Task: Use the "Change Tempo" effect creatively to simulate a vinyl record speeding up.
Action: Mouse moved to (97, 88)
Screenshot: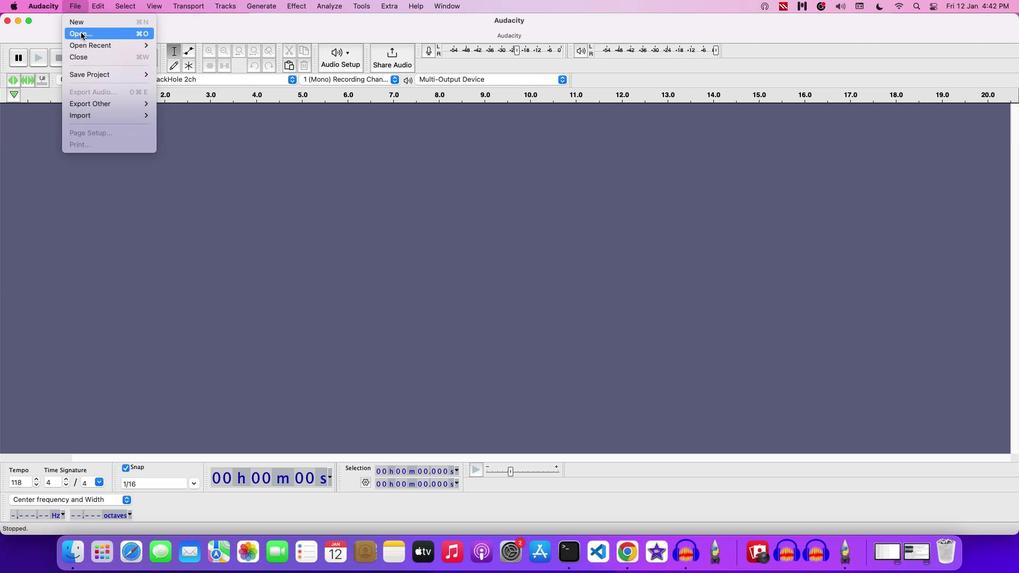 
Action: Mouse pressed left at (97, 88)
Screenshot: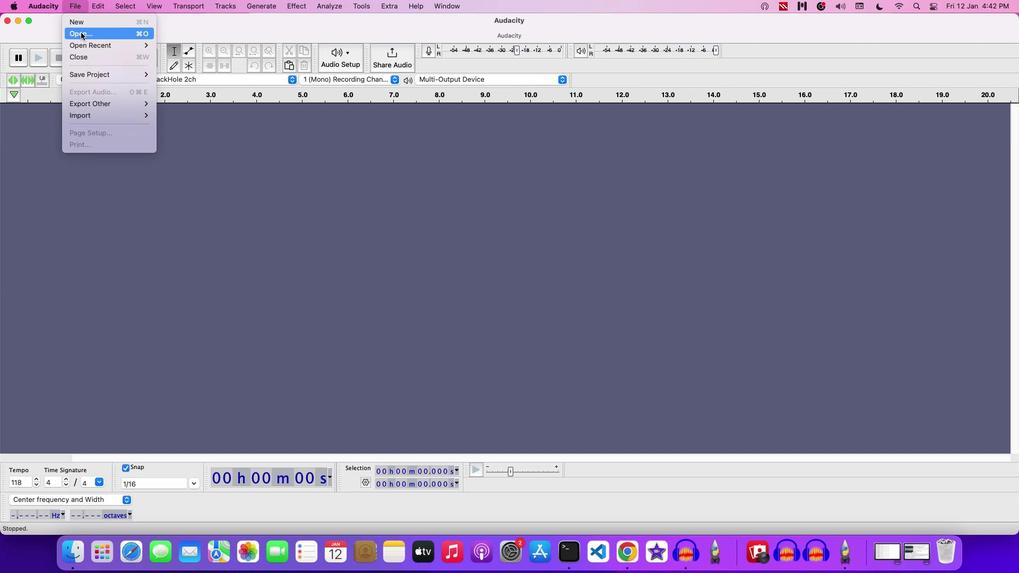 
Action: Mouse moved to (519, 143)
Screenshot: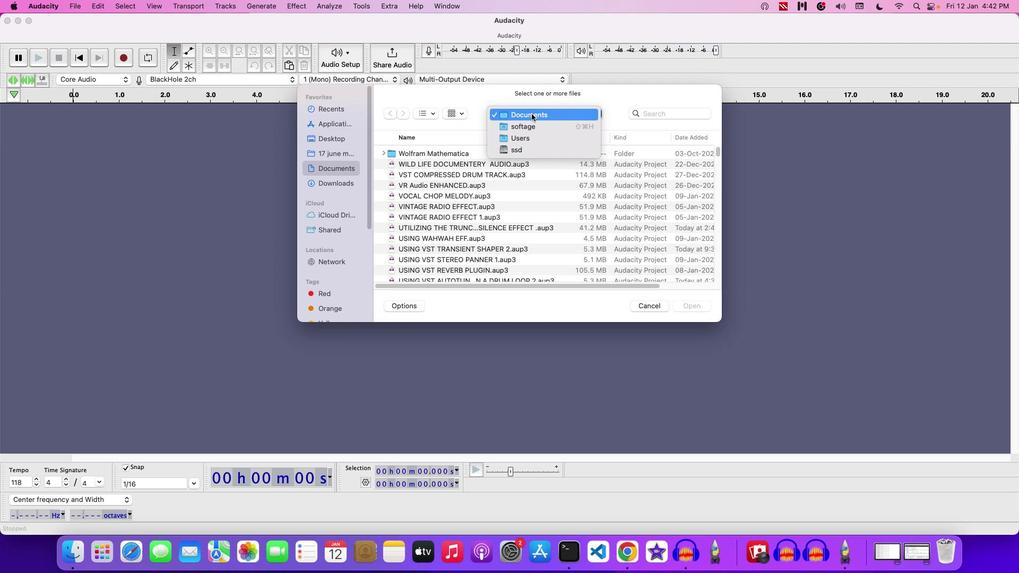 
Action: Mouse pressed left at (519, 143)
Screenshot: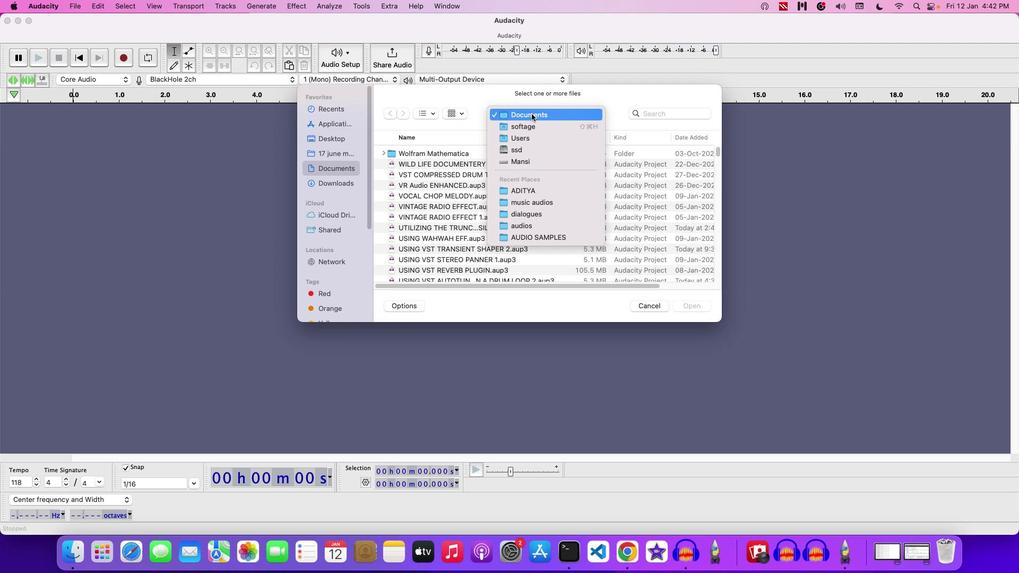 
Action: Mouse moved to (521, 193)
Screenshot: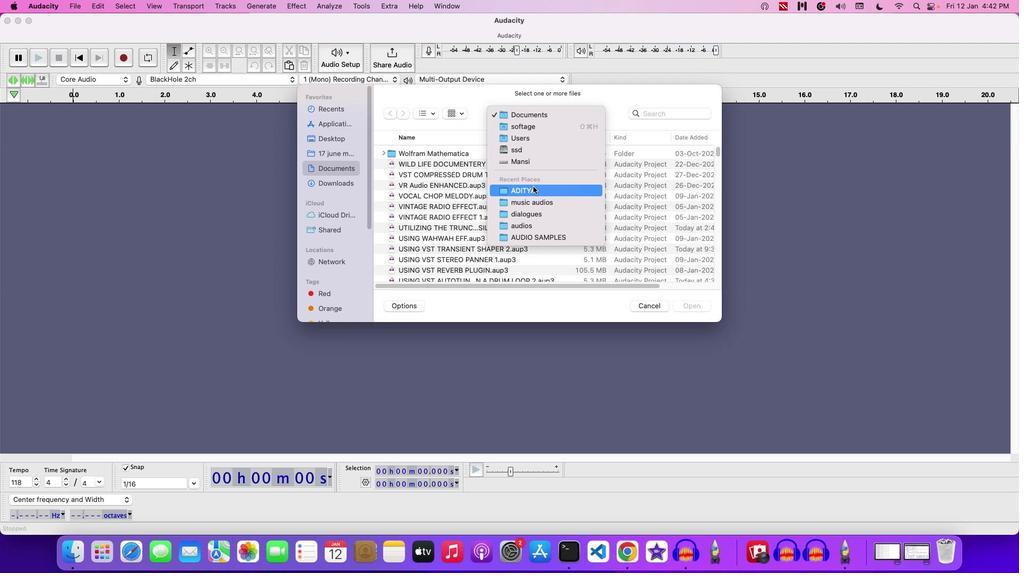 
Action: Mouse pressed left at (521, 193)
Screenshot: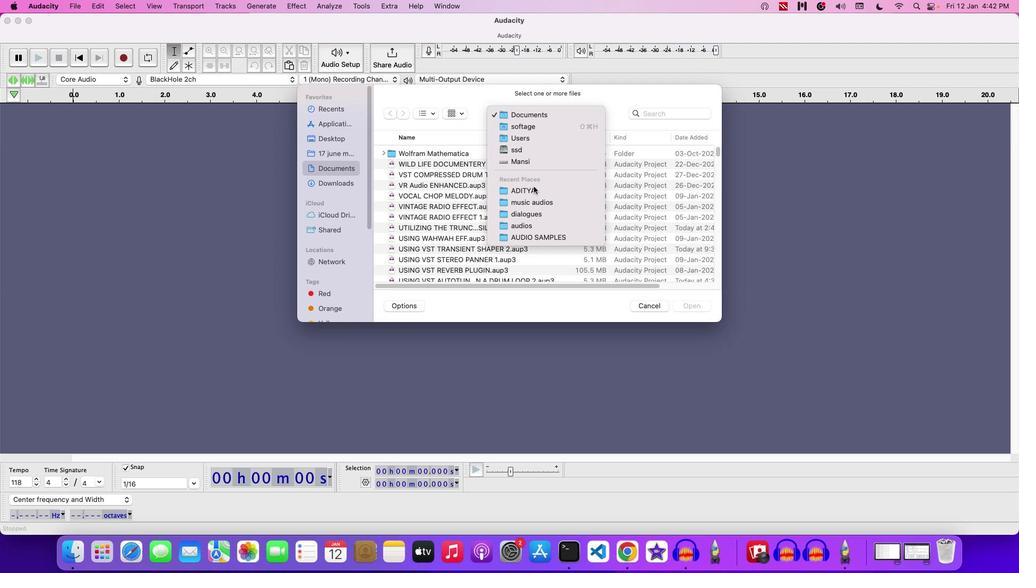 
Action: Mouse moved to (488, 210)
Screenshot: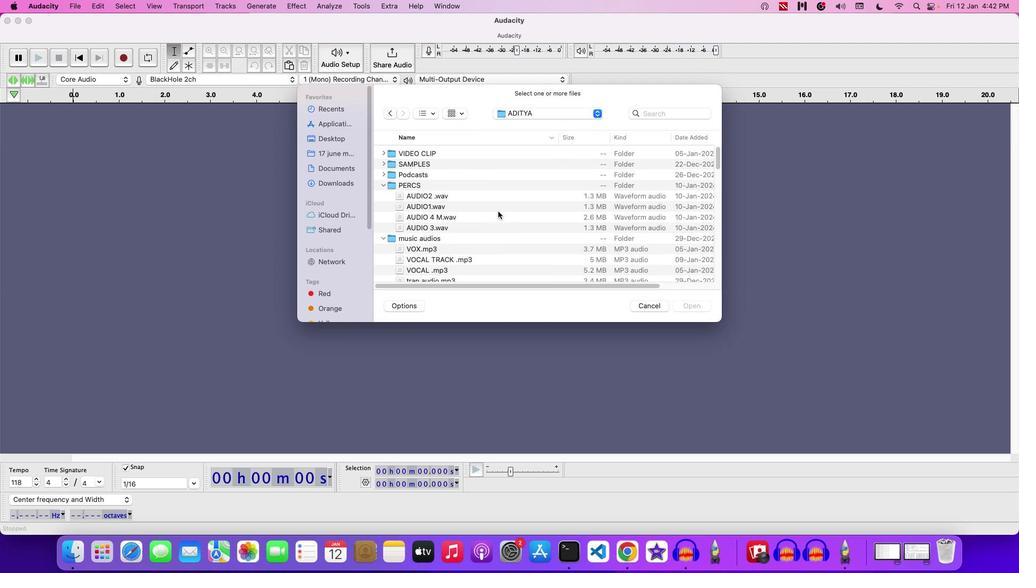 
Action: Mouse scrolled (488, 210) with delta (21, 65)
Screenshot: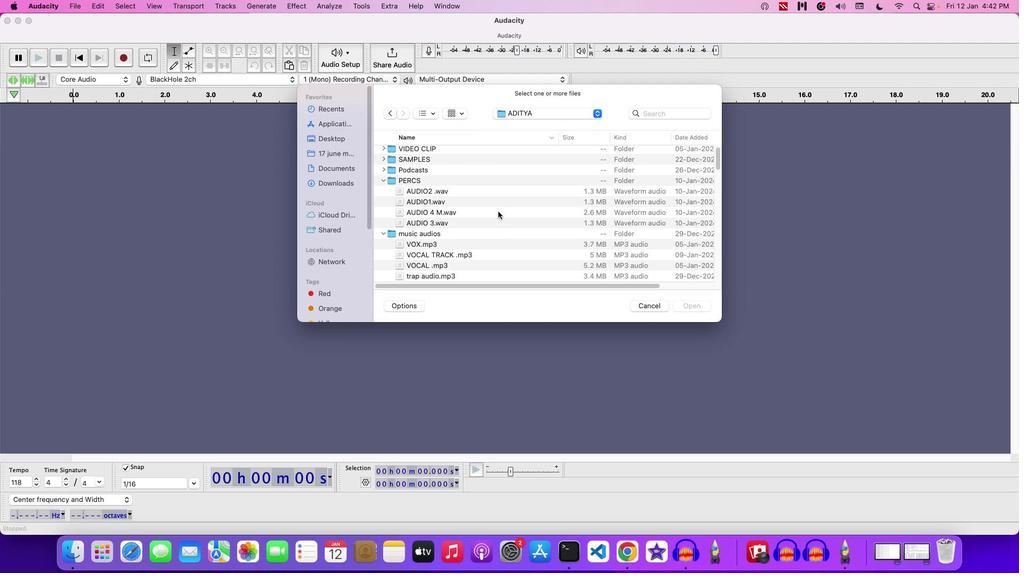 
Action: Mouse scrolled (488, 210) with delta (21, 65)
Screenshot: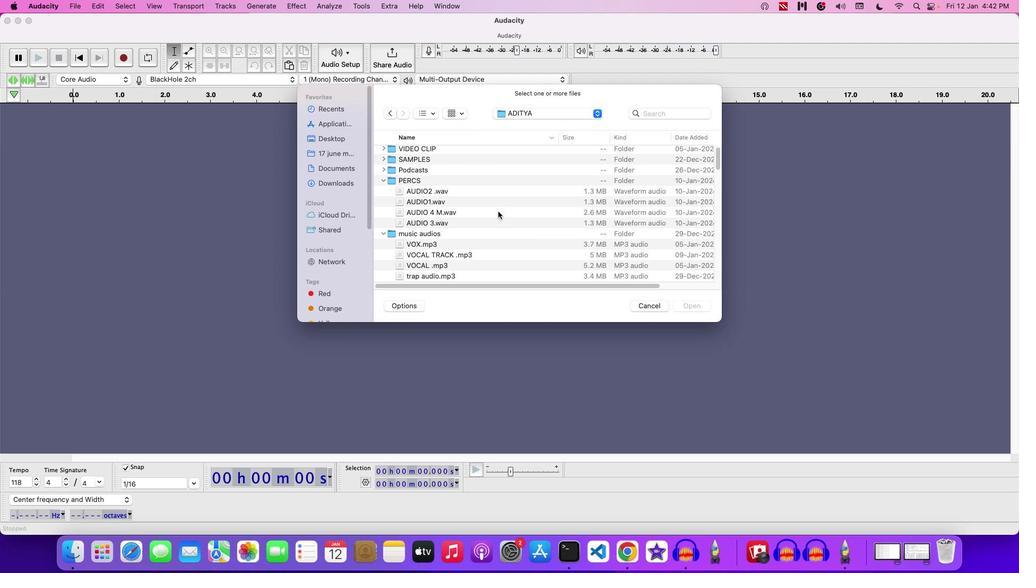 
Action: Mouse scrolled (488, 210) with delta (21, 65)
Screenshot: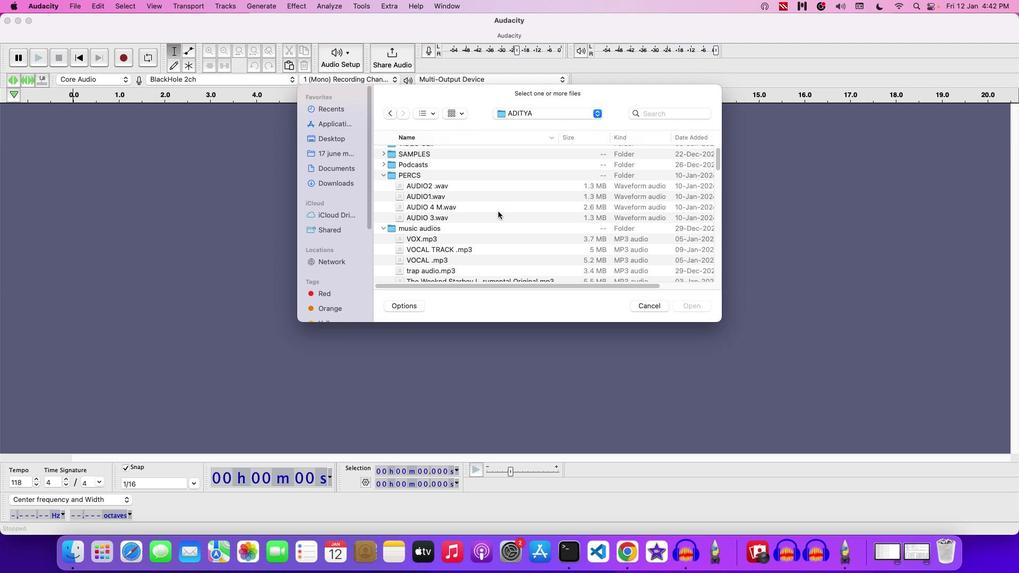 
Action: Mouse scrolled (488, 210) with delta (21, 65)
Screenshot: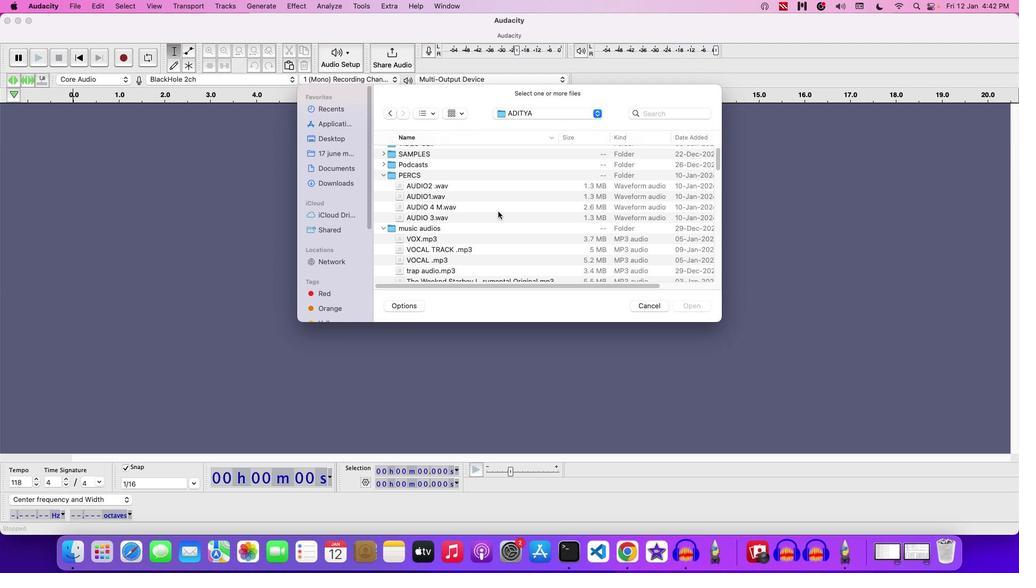 
Action: Mouse moved to (486, 210)
Screenshot: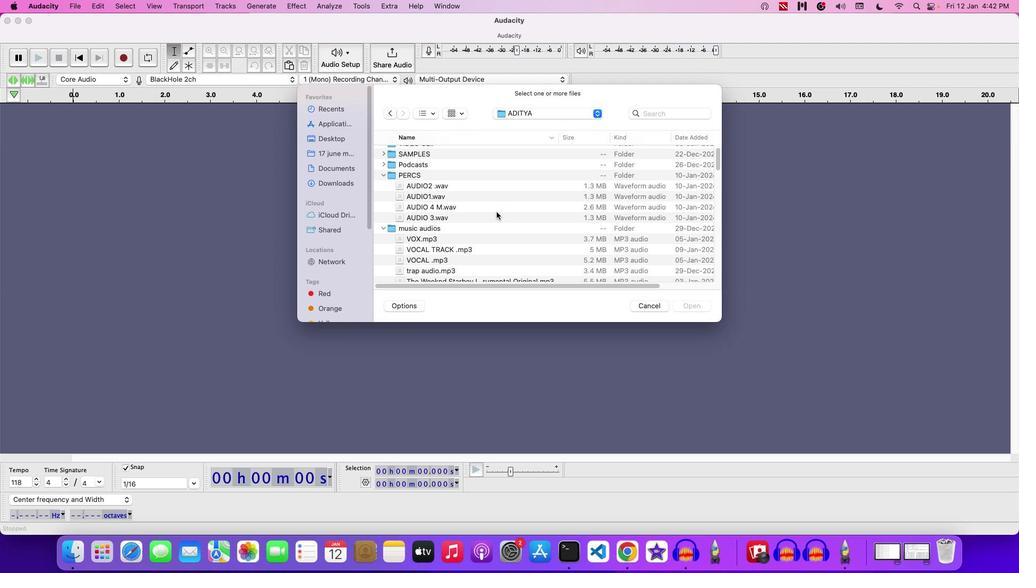 
Action: Mouse scrolled (486, 210) with delta (21, 65)
Screenshot: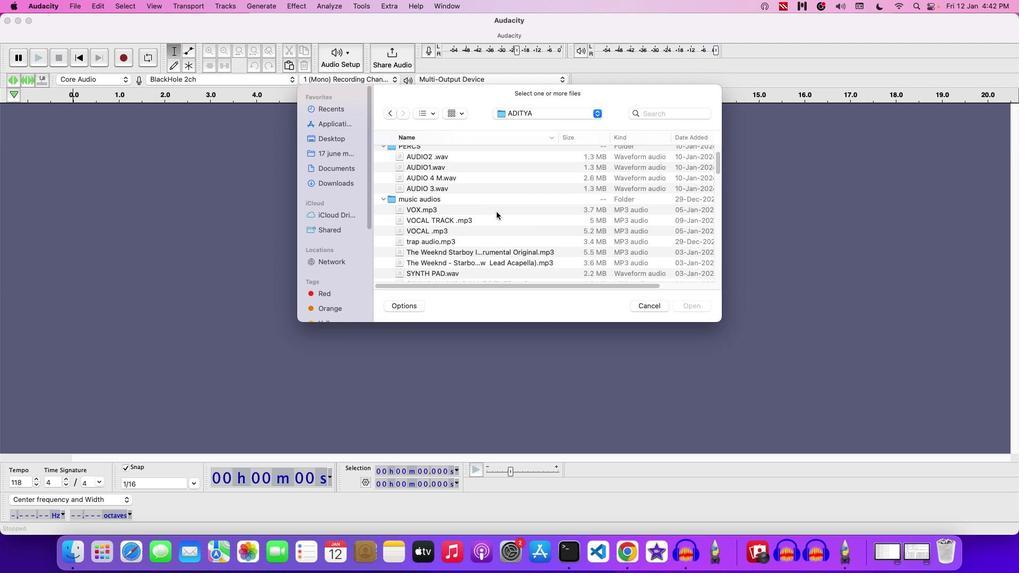 
Action: Mouse scrolled (486, 210) with delta (21, 65)
Screenshot: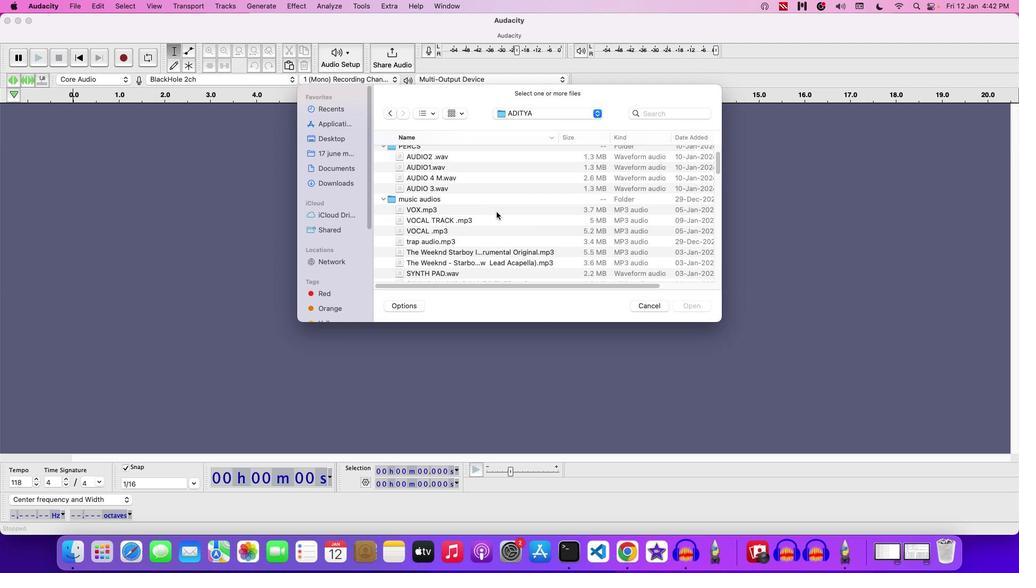 
Action: Mouse scrolled (486, 210) with delta (21, 65)
Screenshot: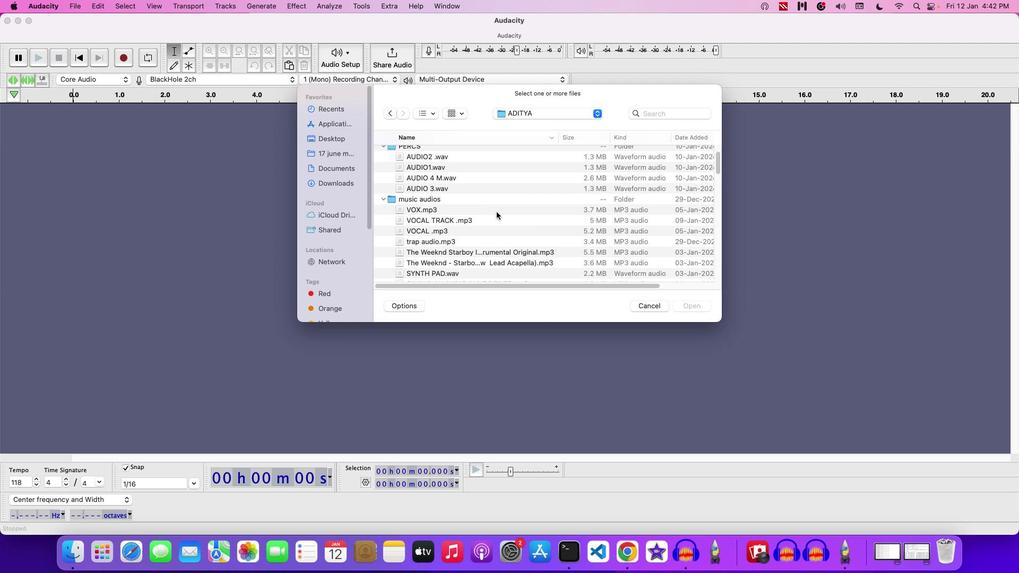 
Action: Mouse moved to (469, 213)
Screenshot: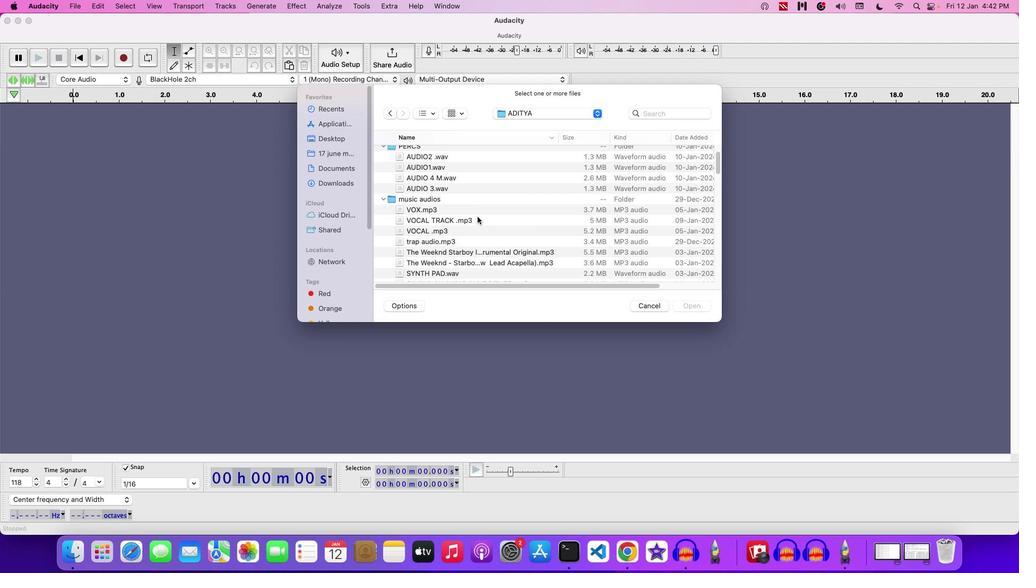 
Action: Mouse pressed left at (469, 213)
Screenshot: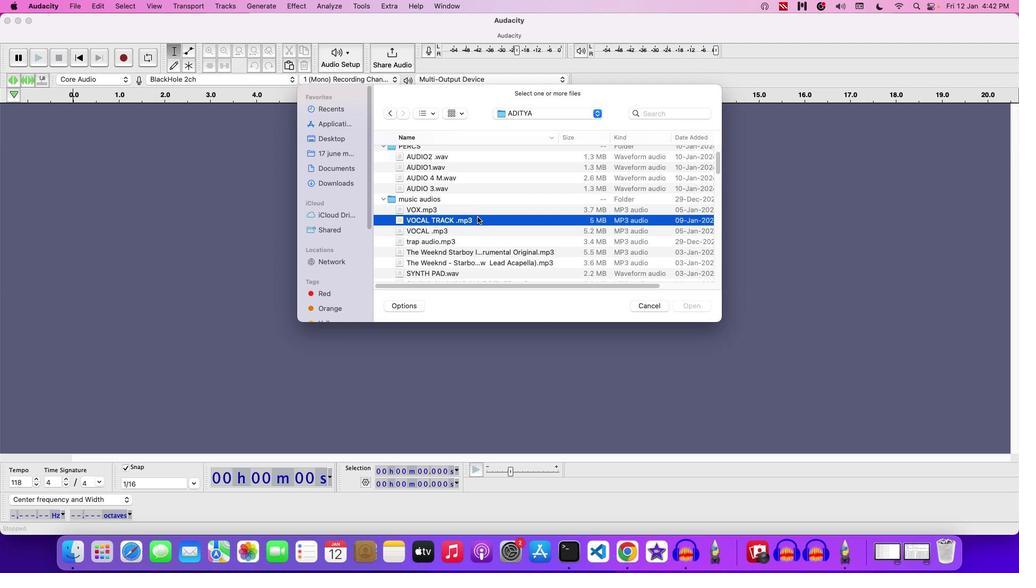 
Action: Mouse moved to (455, 214)
Screenshot: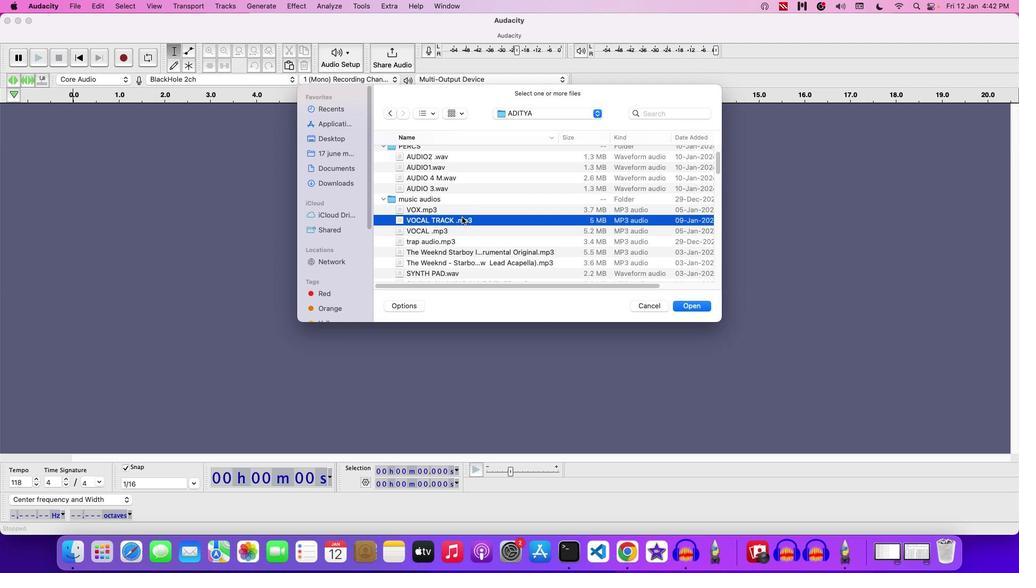 
Action: Mouse scrolled (455, 214) with delta (21, 65)
Screenshot: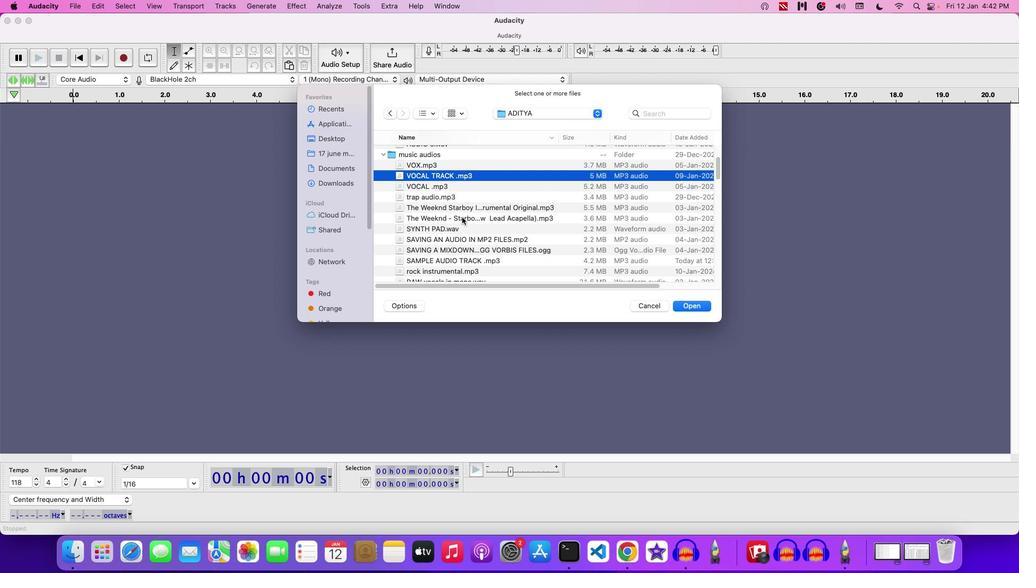 
Action: Mouse scrolled (455, 214) with delta (21, 65)
Screenshot: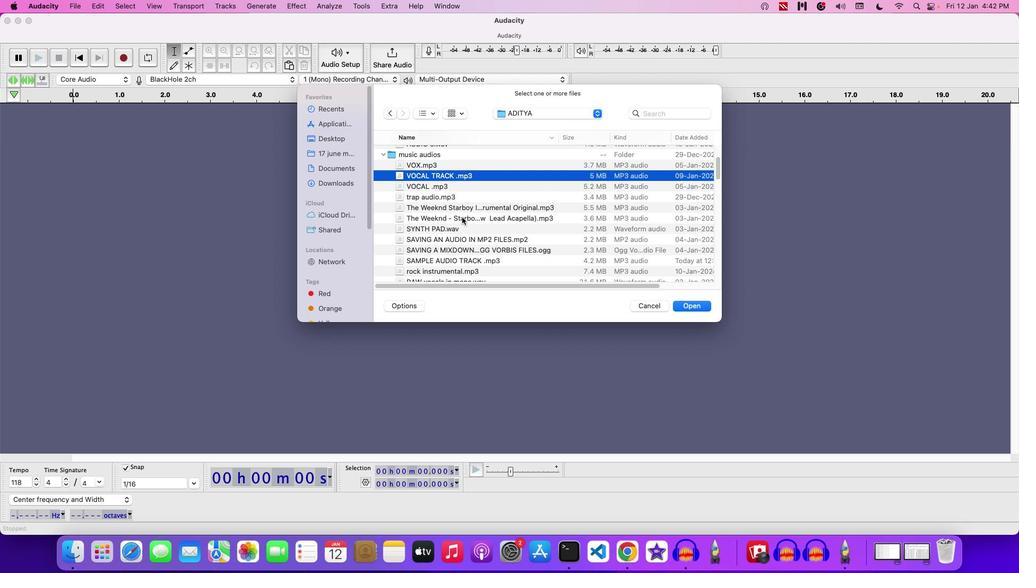
Action: Mouse scrolled (455, 214) with delta (21, 64)
Screenshot: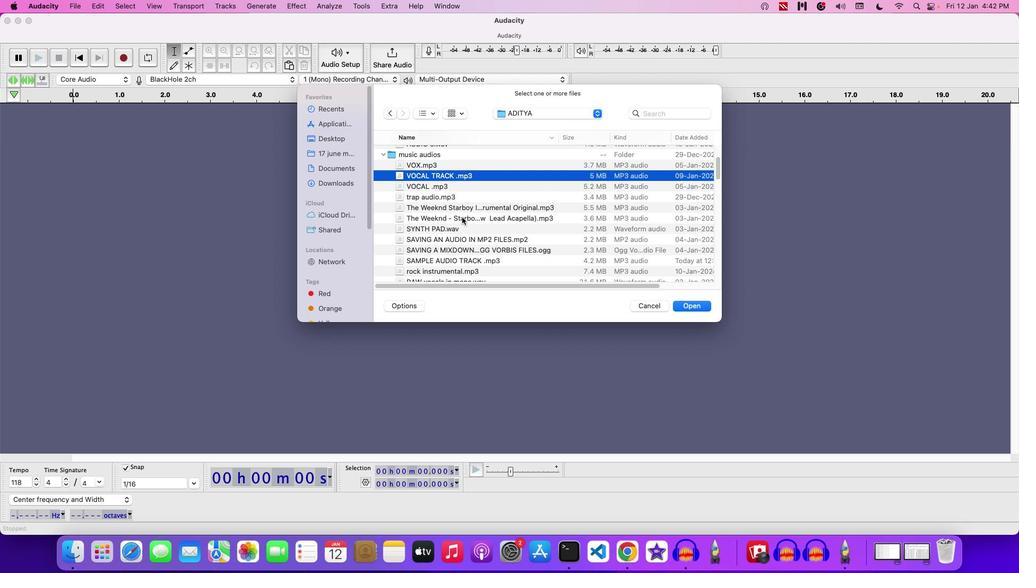 
Action: Mouse scrolled (455, 214) with delta (21, 65)
Screenshot: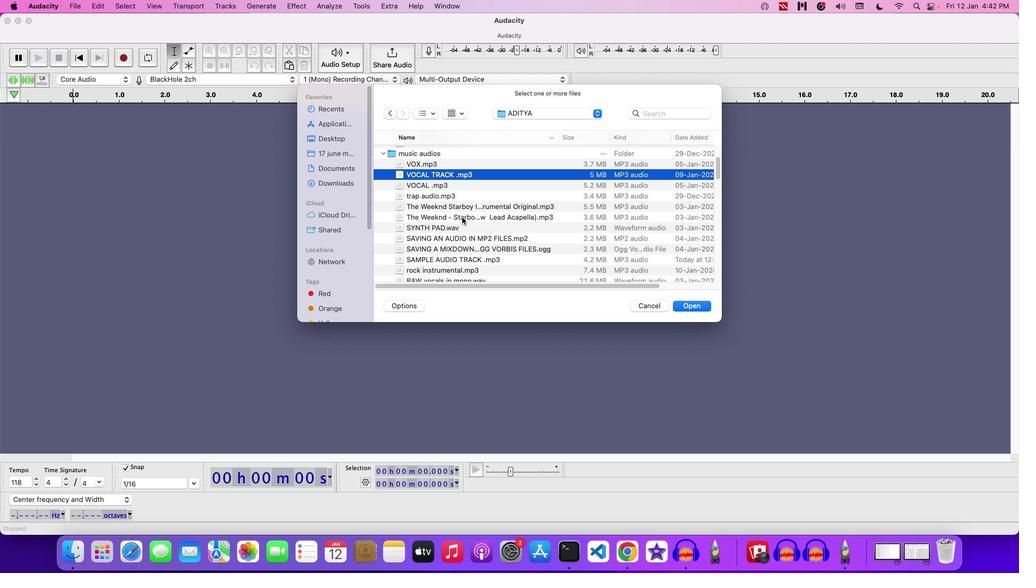 
Action: Mouse moved to (455, 214)
Screenshot: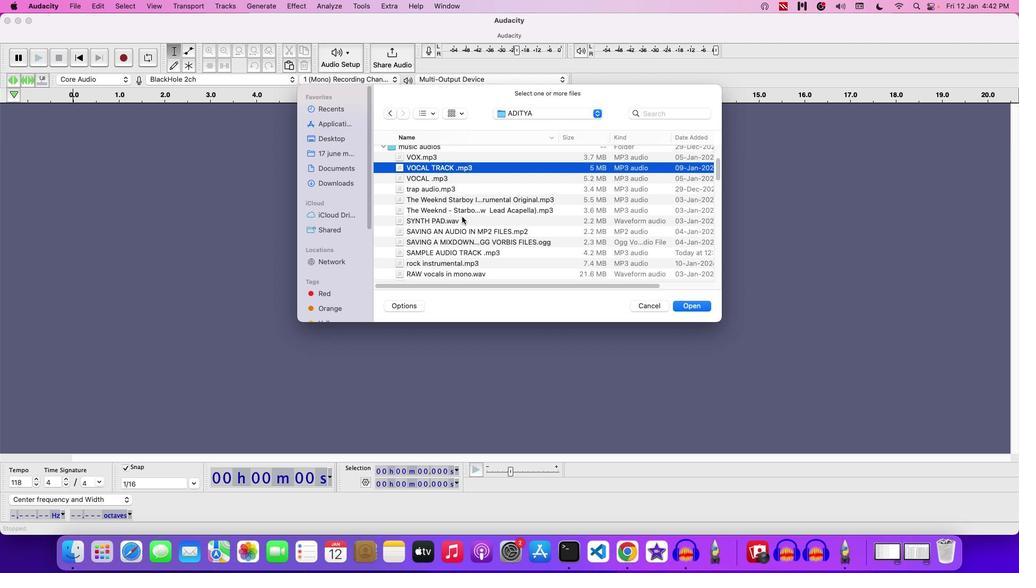 
Action: Mouse scrolled (455, 214) with delta (21, 65)
Screenshot: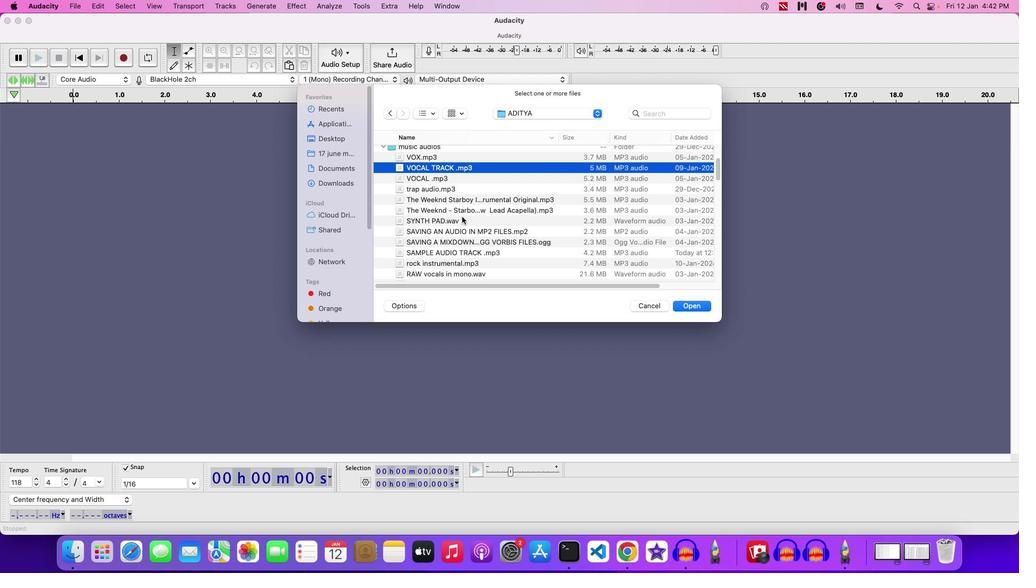 
Action: Mouse scrolled (455, 214) with delta (21, 65)
Screenshot: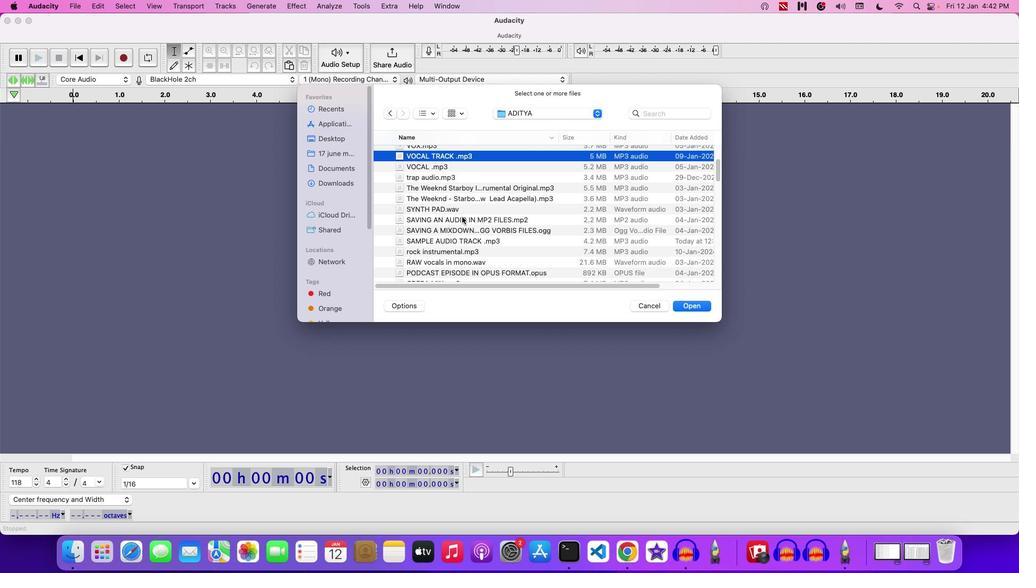 
Action: Mouse scrolled (455, 214) with delta (21, 65)
Screenshot: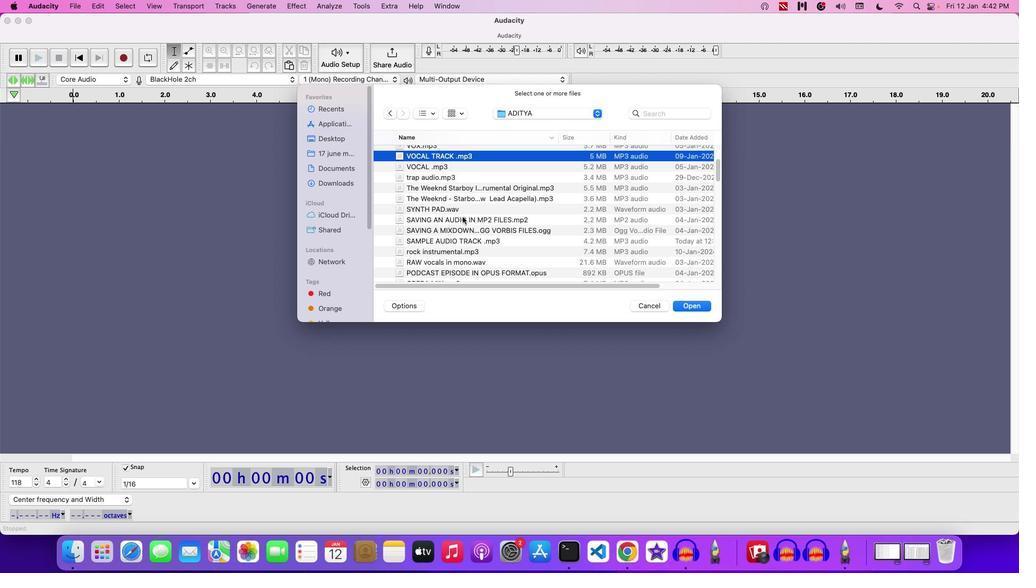 
Action: Mouse moved to (455, 214)
Screenshot: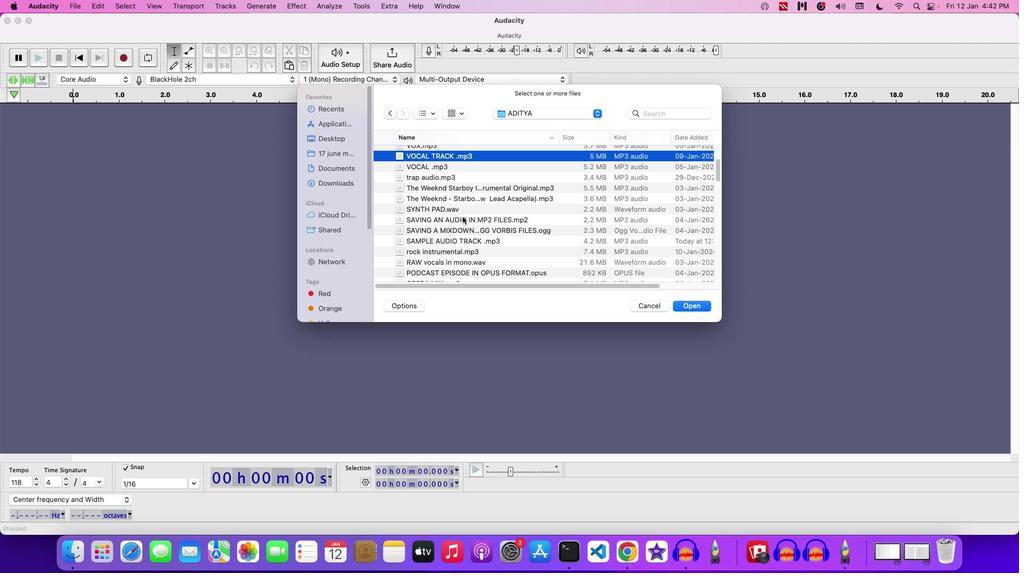 
Action: Mouse scrolled (455, 214) with delta (21, 65)
Screenshot: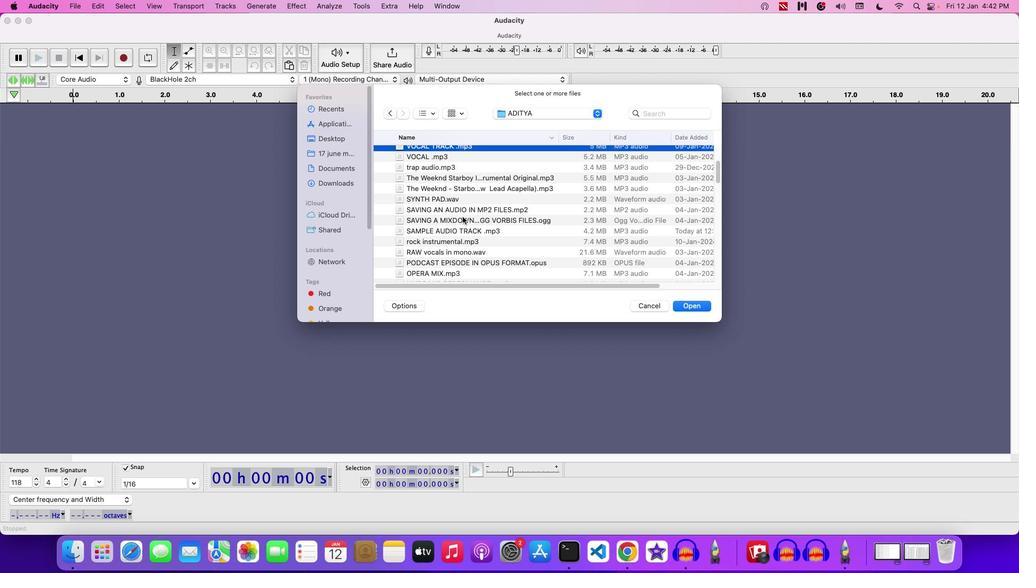 
Action: Mouse scrolled (455, 214) with delta (21, 65)
Screenshot: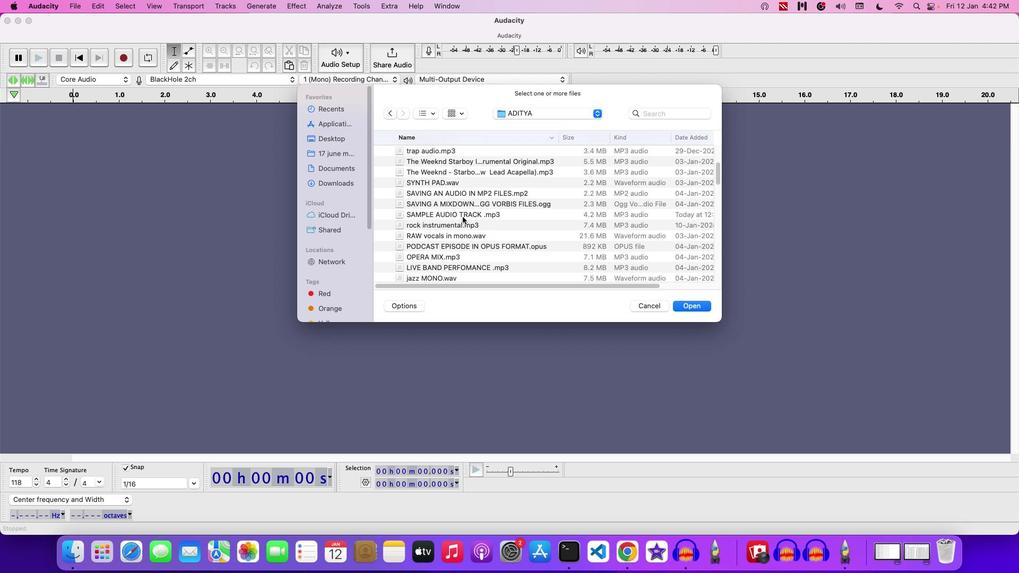 
Action: Mouse scrolled (455, 214) with delta (21, 65)
Screenshot: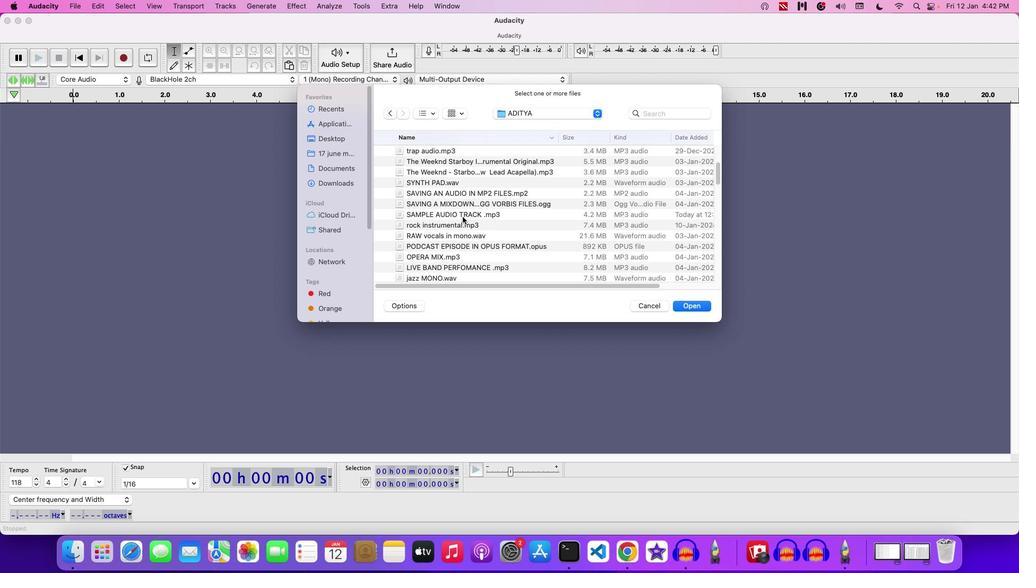 
Action: Mouse moved to (455, 213)
Screenshot: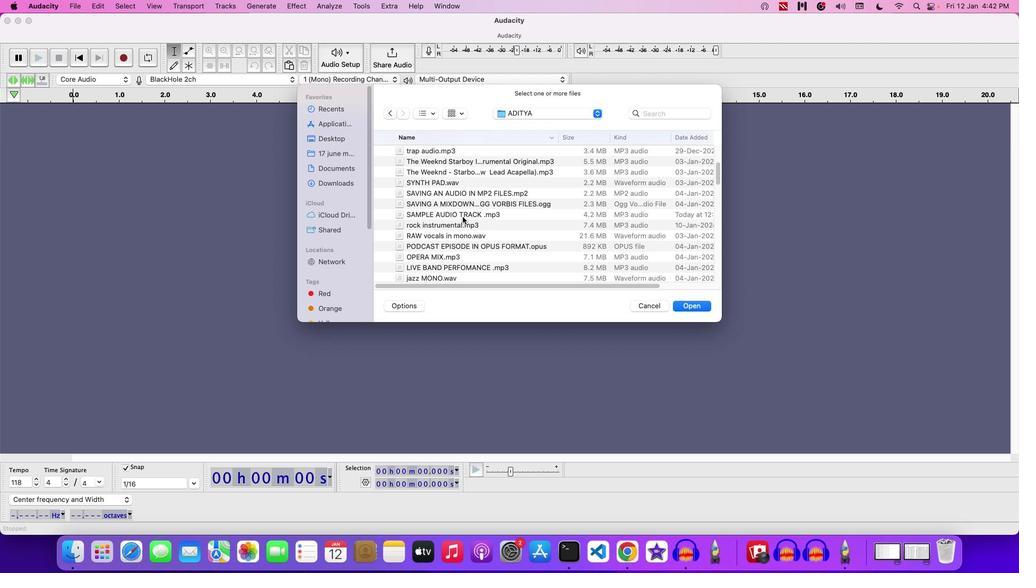 
Action: Mouse scrolled (455, 213) with delta (21, 65)
Screenshot: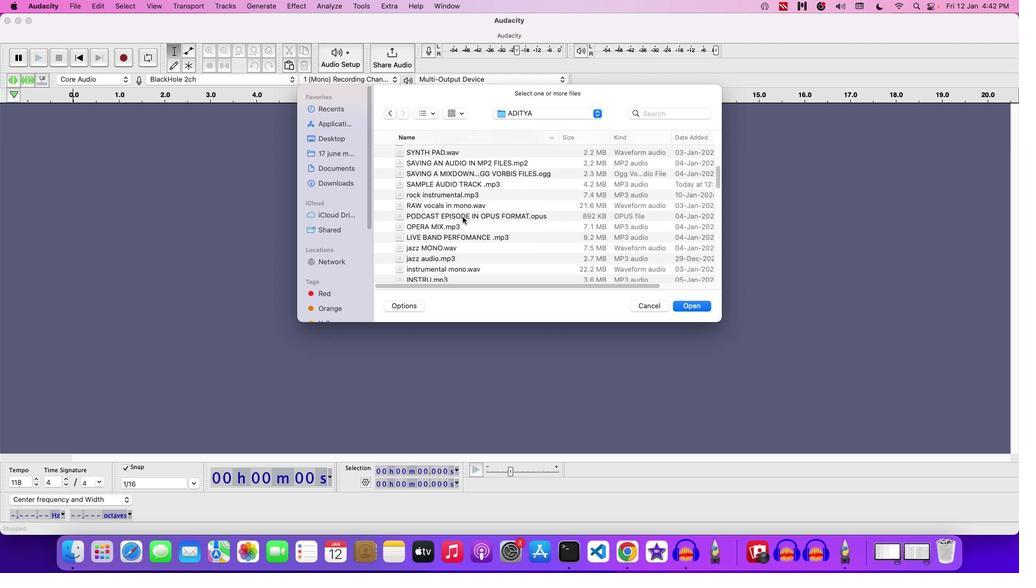 
Action: Mouse scrolled (455, 213) with delta (21, 65)
Screenshot: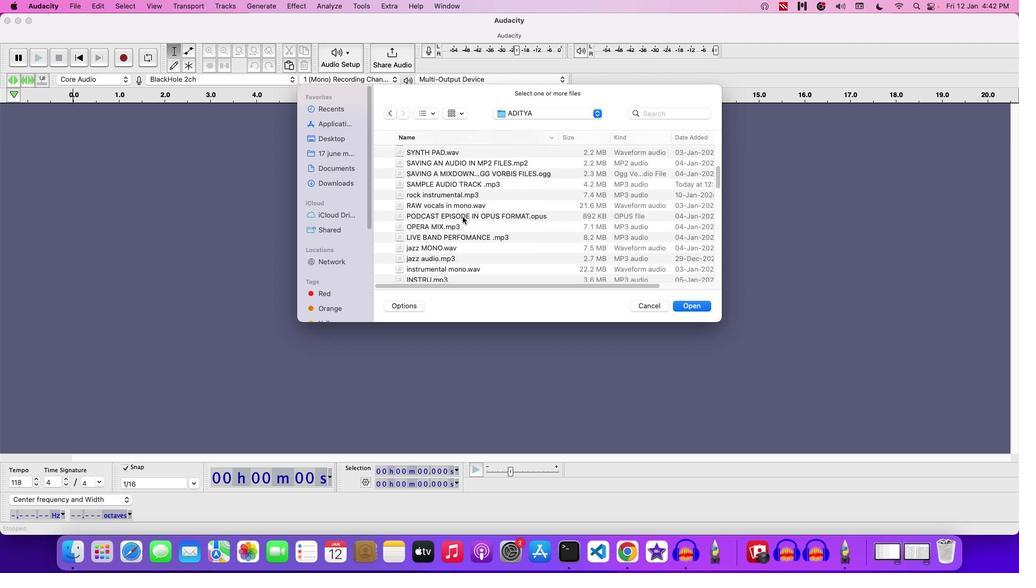 
Action: Mouse scrolled (455, 213) with delta (21, 65)
Screenshot: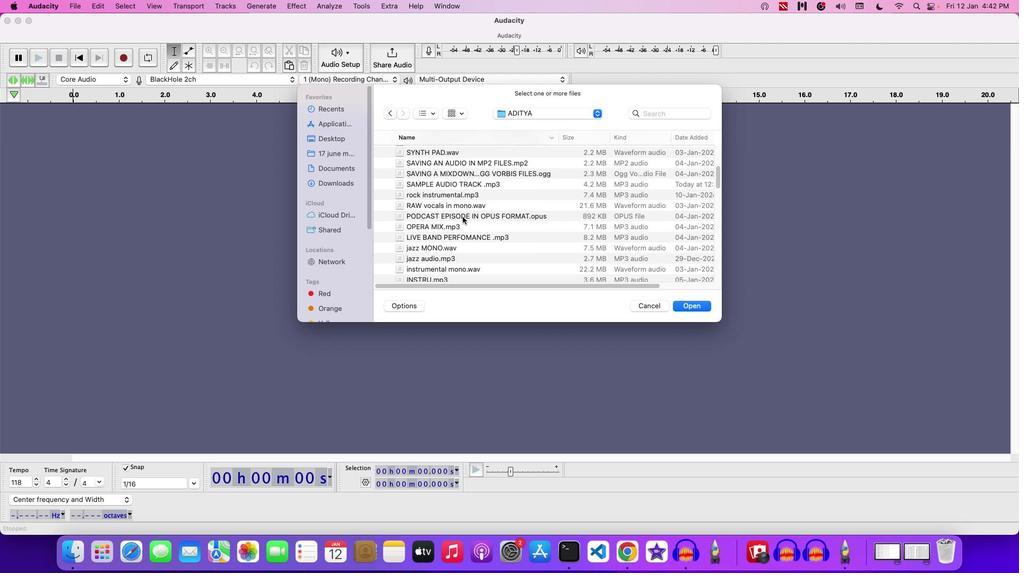 
Action: Mouse scrolled (455, 213) with delta (21, 65)
Screenshot: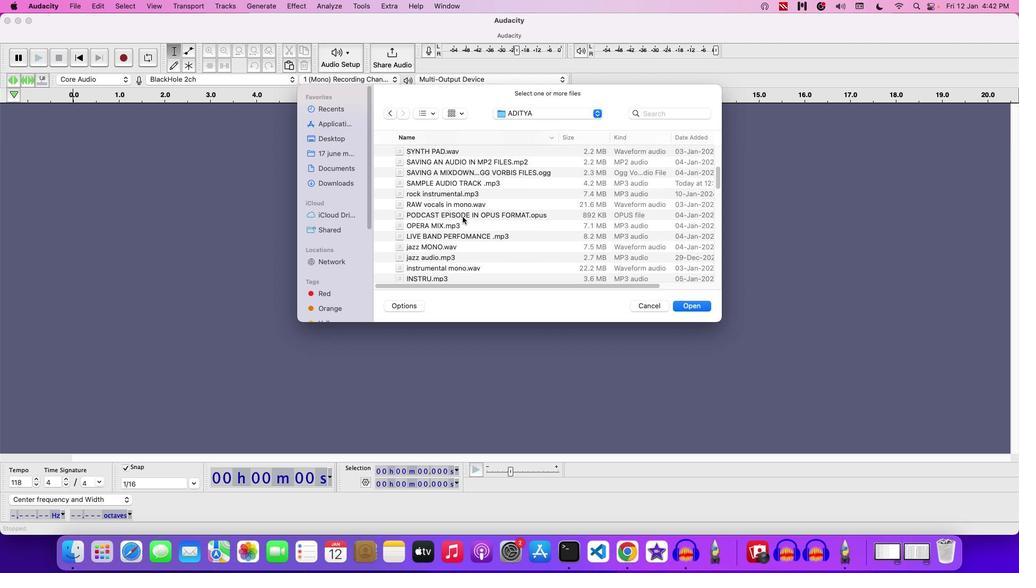 
Action: Mouse moved to (456, 214)
Screenshot: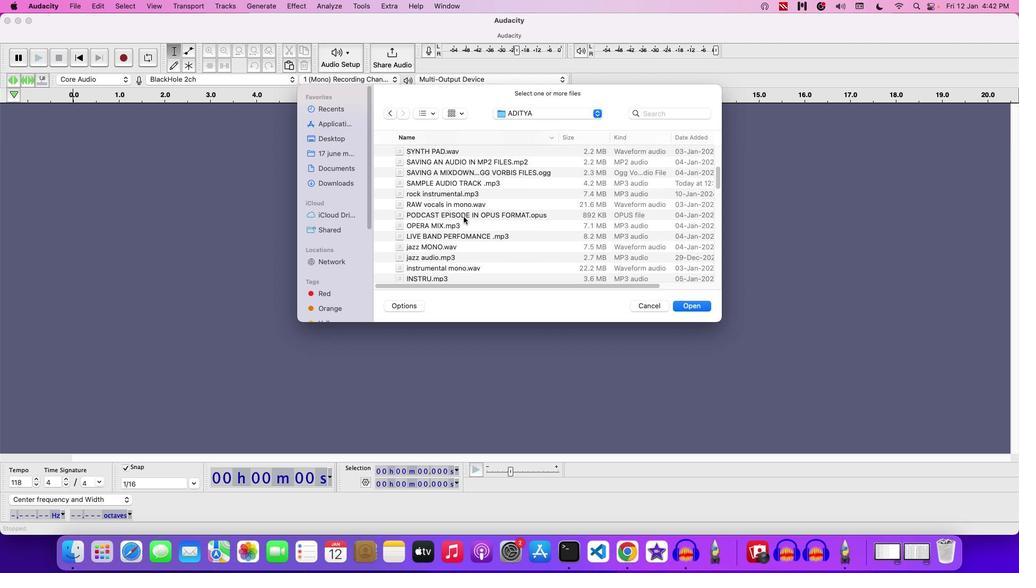 
Action: Mouse scrolled (456, 214) with delta (21, 65)
Screenshot: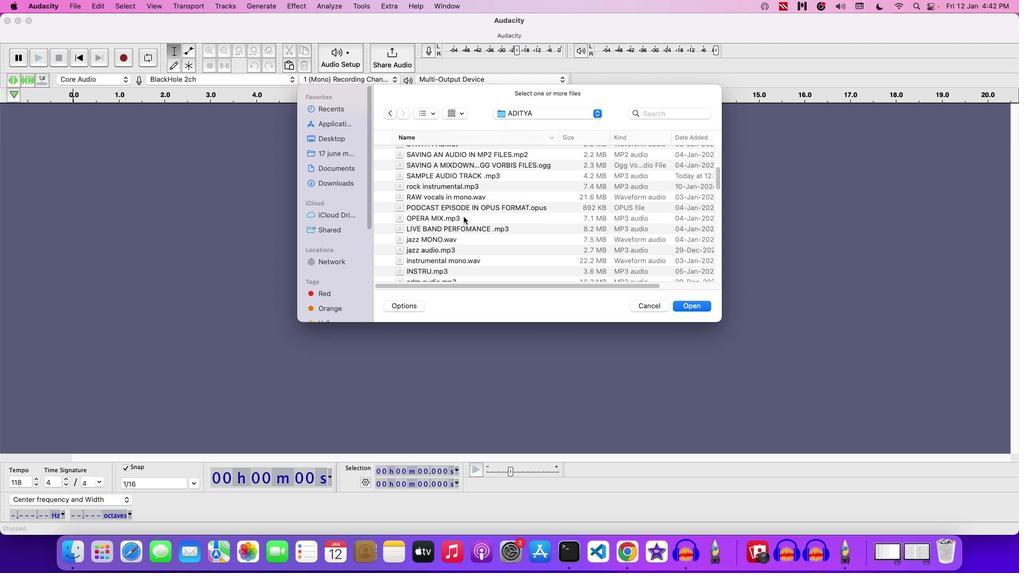 
Action: Mouse moved to (456, 214)
Screenshot: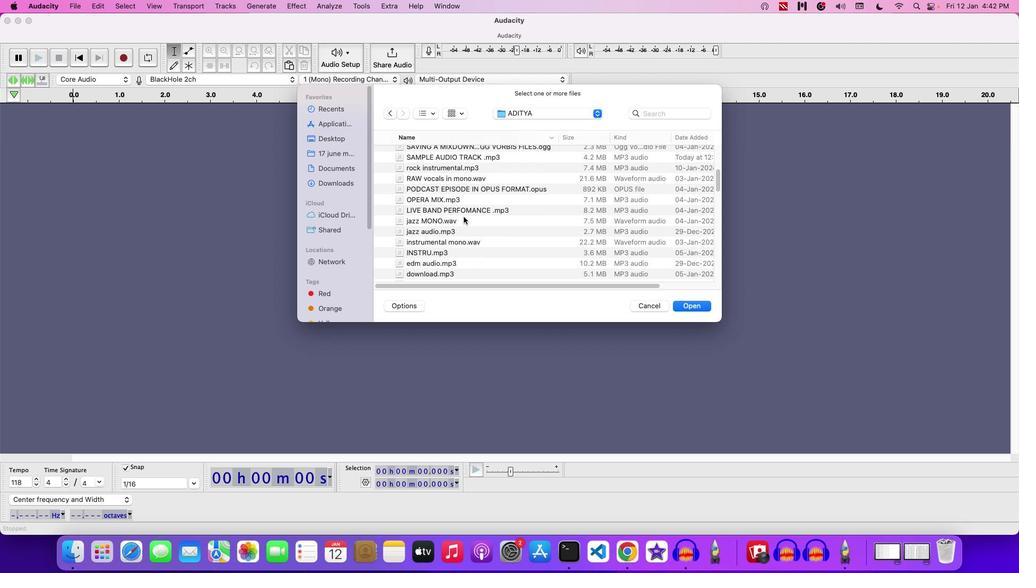 
Action: Mouse scrolled (456, 214) with delta (21, 65)
Screenshot: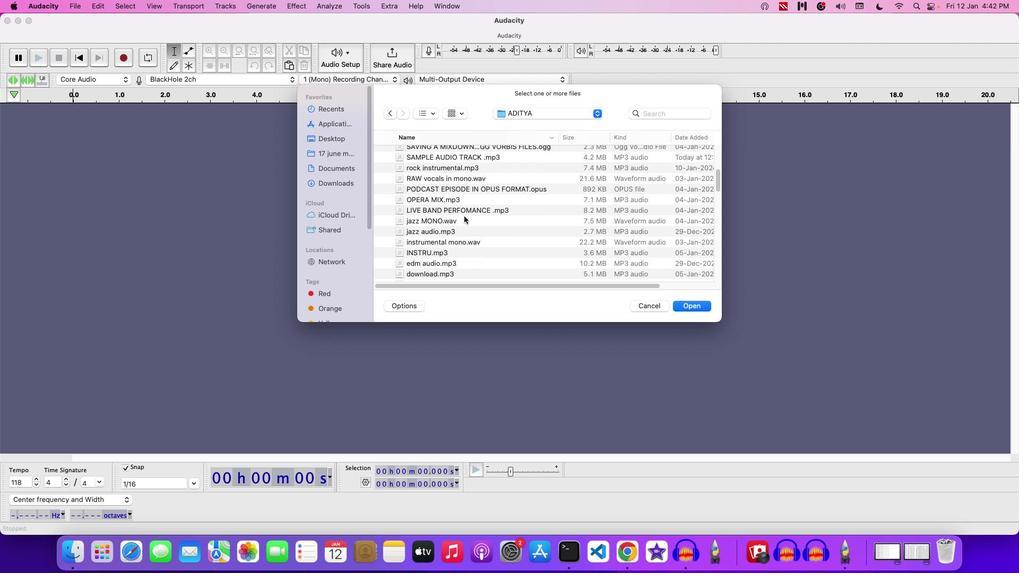 
Action: Mouse scrolled (456, 214) with delta (21, 65)
Screenshot: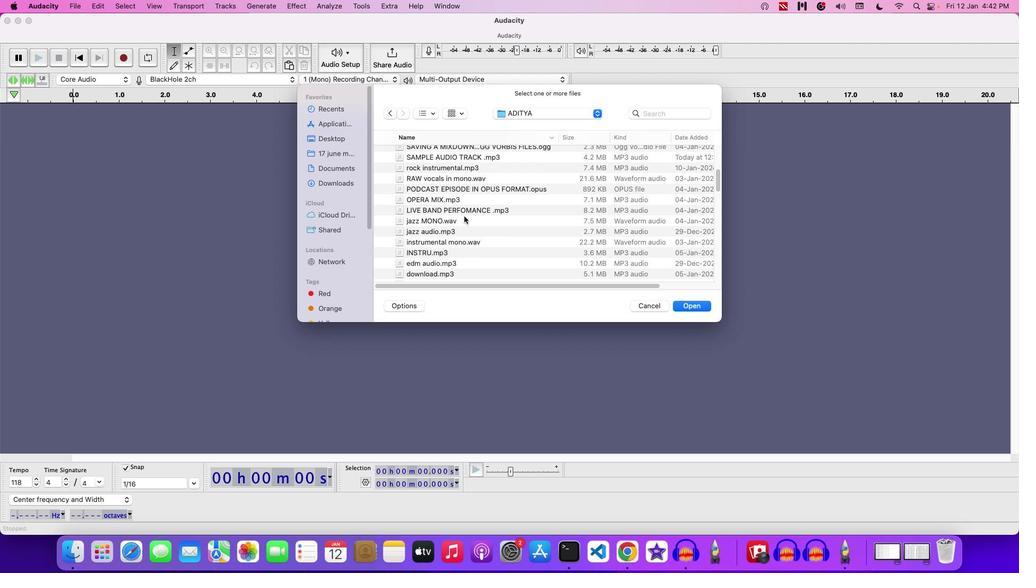 
Action: Mouse moved to (456, 213)
Screenshot: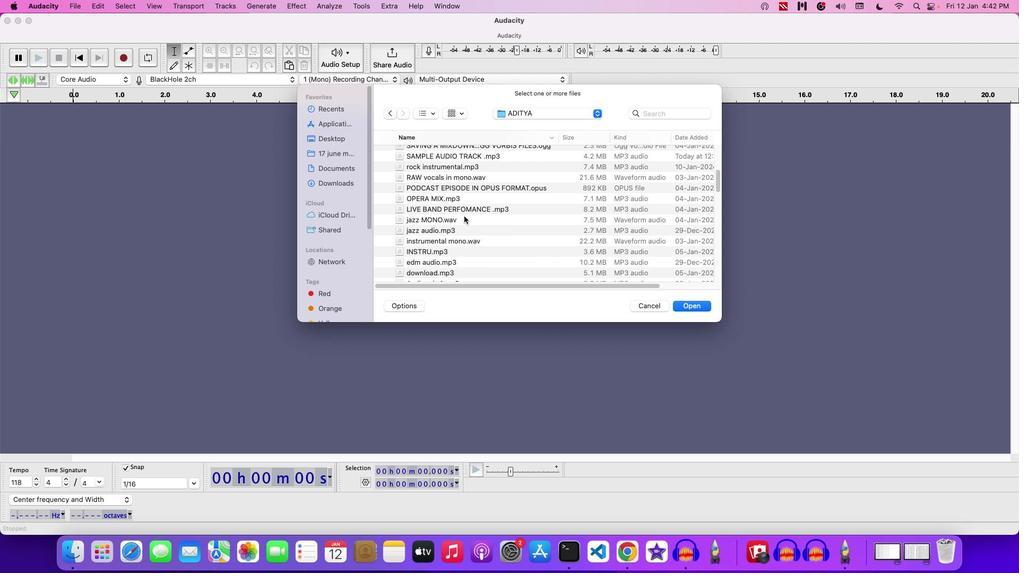 
Action: Mouse scrolled (456, 213) with delta (21, 65)
Screenshot: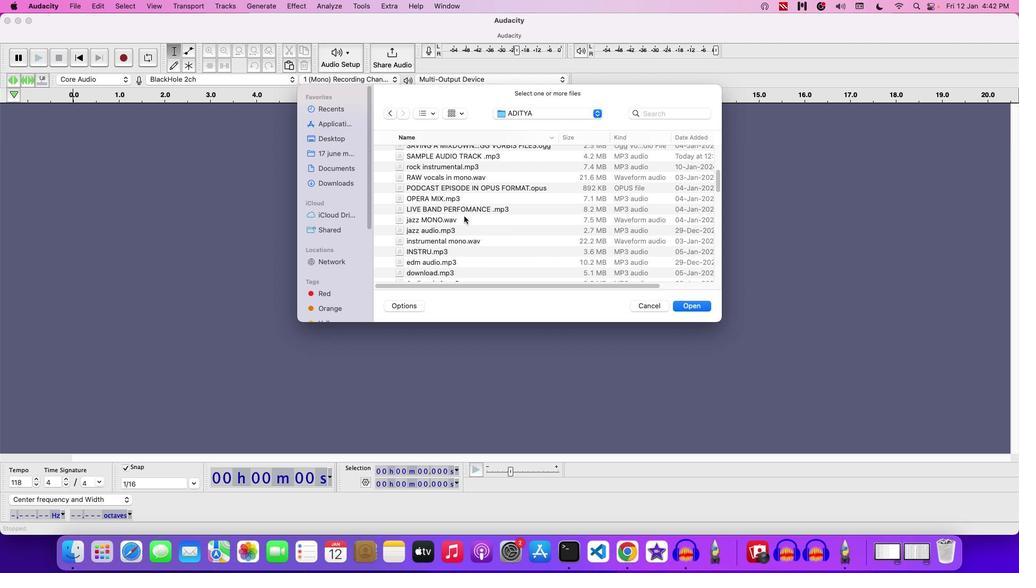 
Action: Mouse scrolled (456, 213) with delta (21, 65)
Screenshot: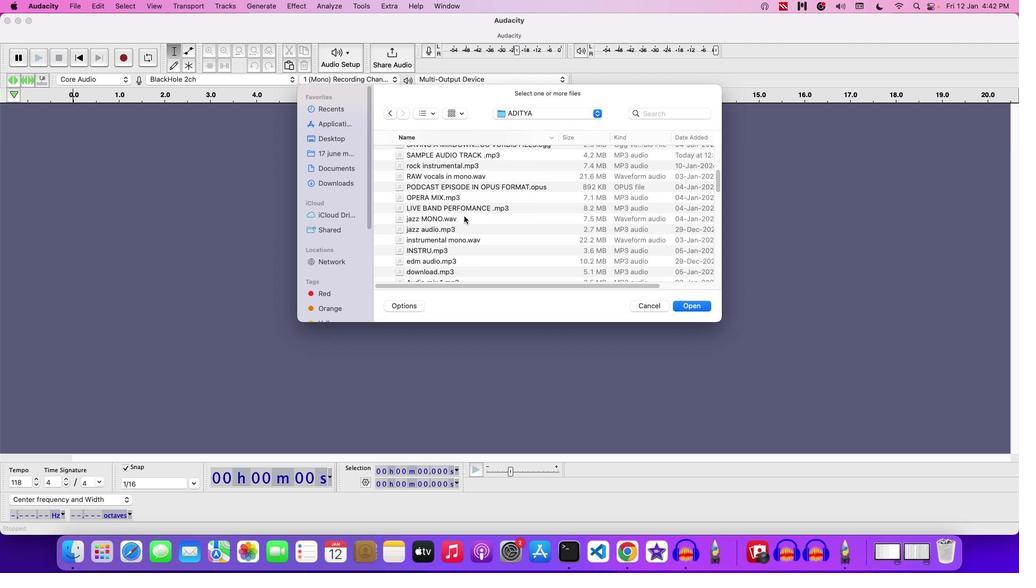 
Action: Mouse scrolled (456, 213) with delta (21, 65)
Screenshot: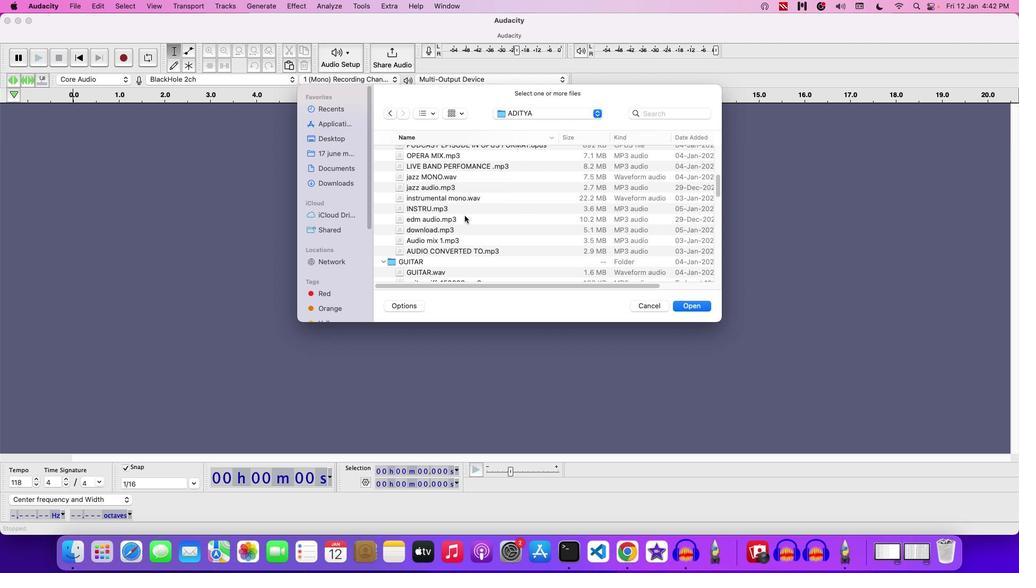 
Action: Mouse scrolled (456, 213) with delta (21, 65)
Screenshot: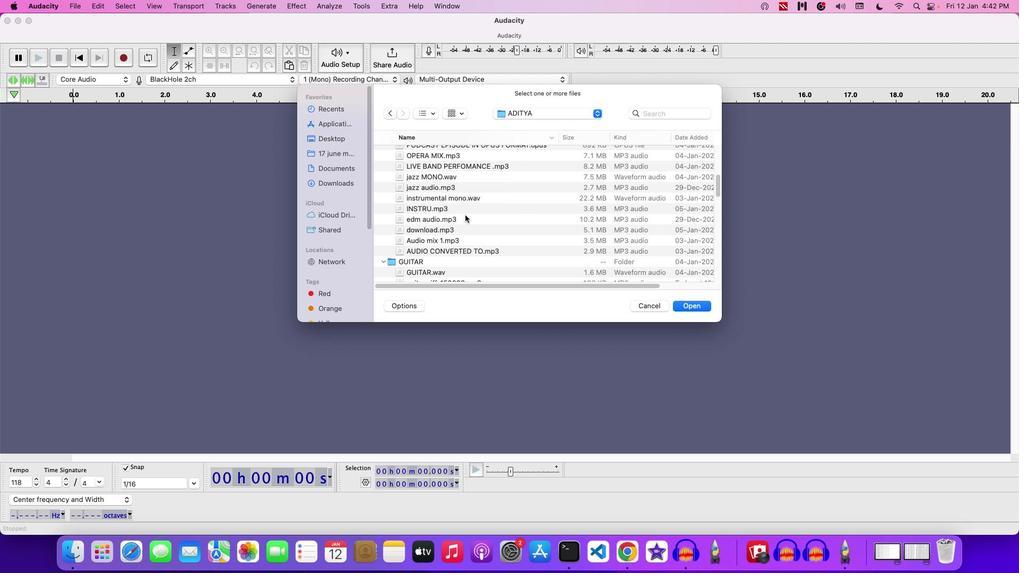 
Action: Mouse moved to (456, 212)
Screenshot: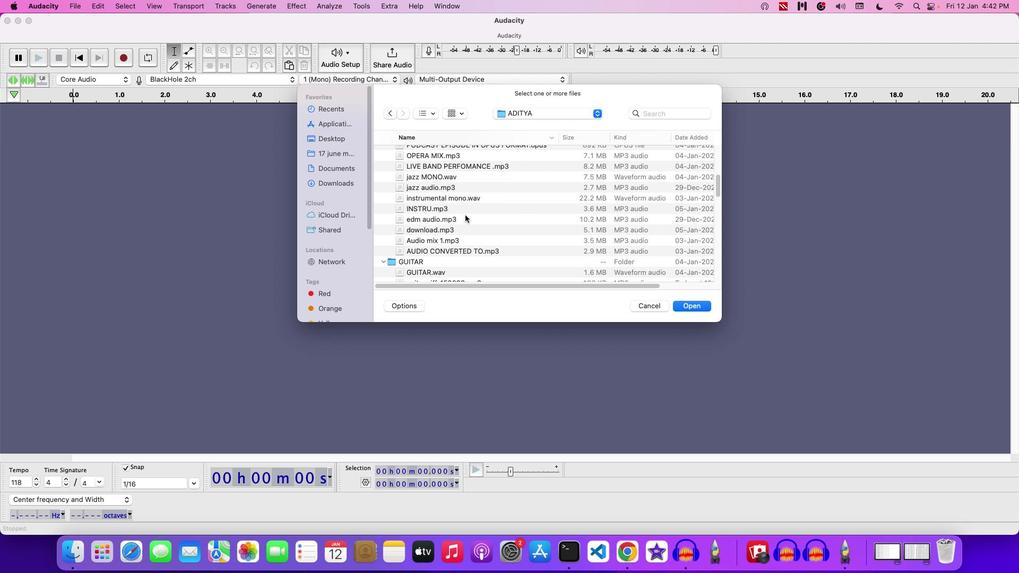 
Action: Mouse scrolled (456, 212) with delta (21, 65)
Screenshot: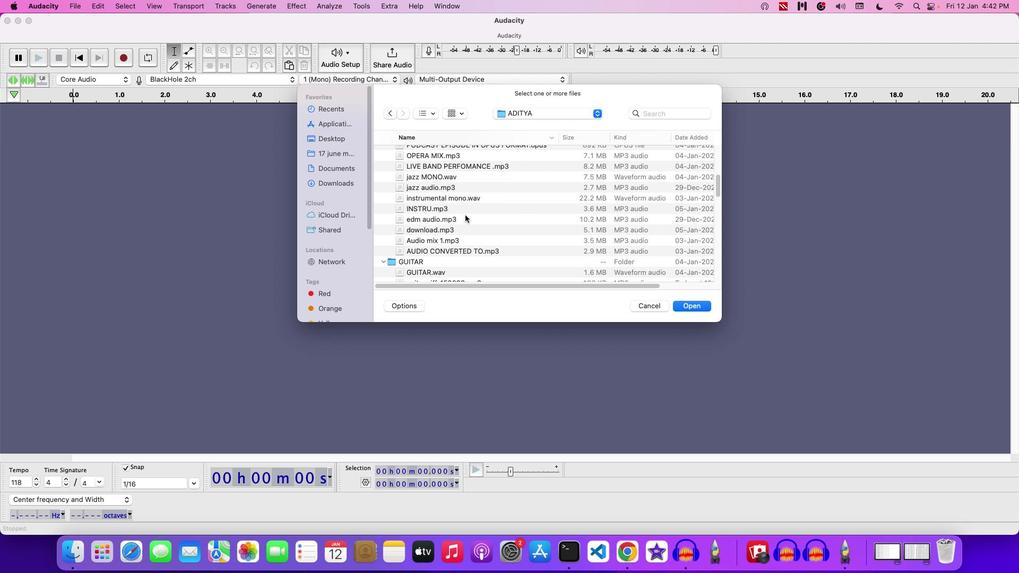 
Action: Mouse moved to (457, 212)
Screenshot: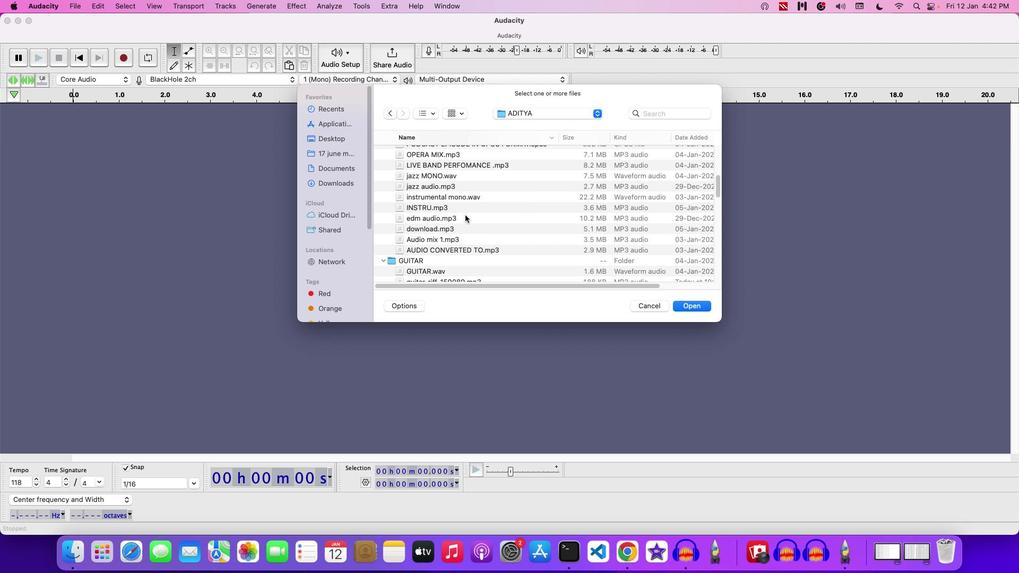 
Action: Mouse scrolled (457, 212) with delta (21, 65)
Screenshot: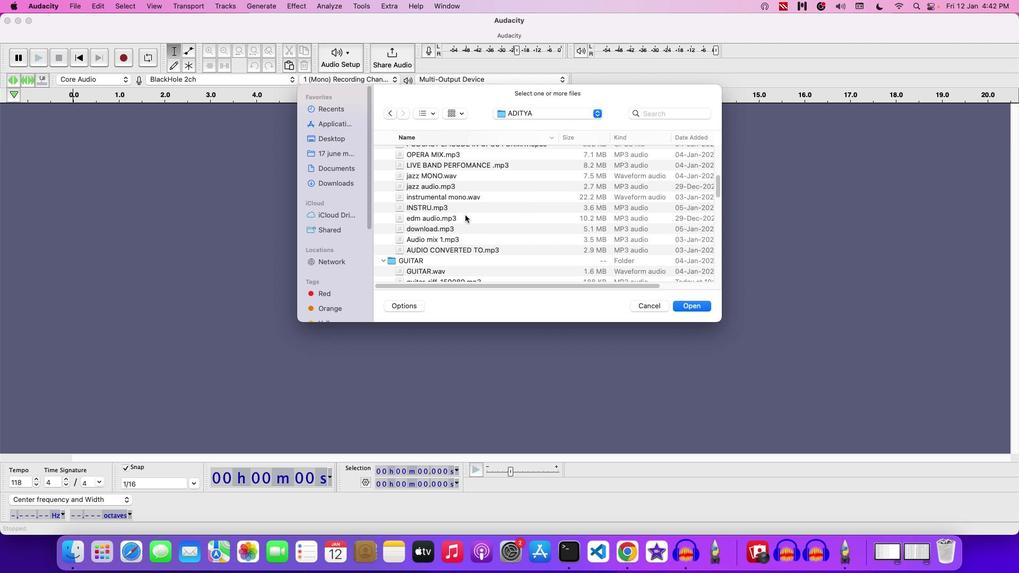 
Action: Mouse moved to (457, 211)
Screenshot: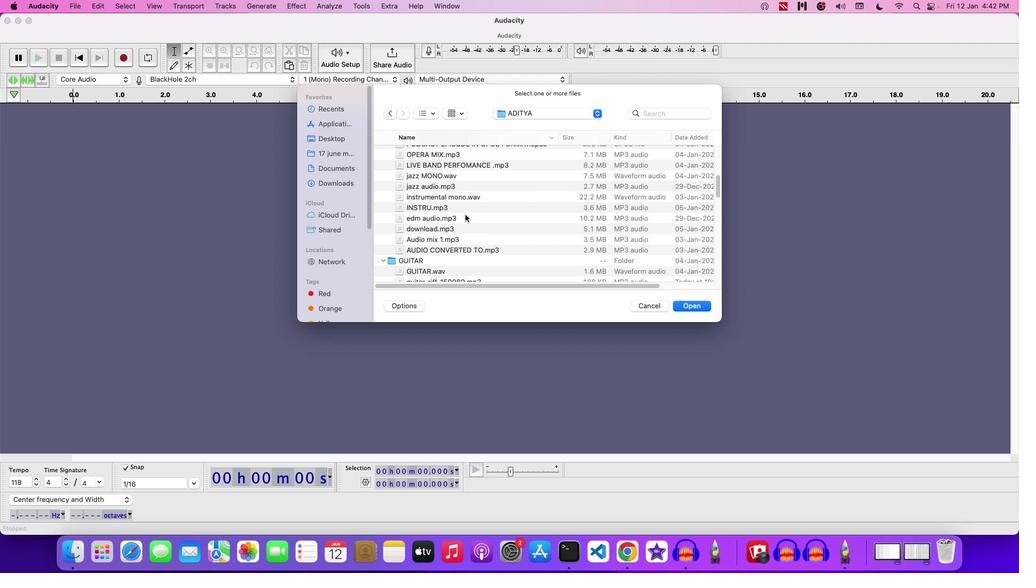 
Action: Mouse scrolled (457, 211) with delta (21, 66)
Screenshot: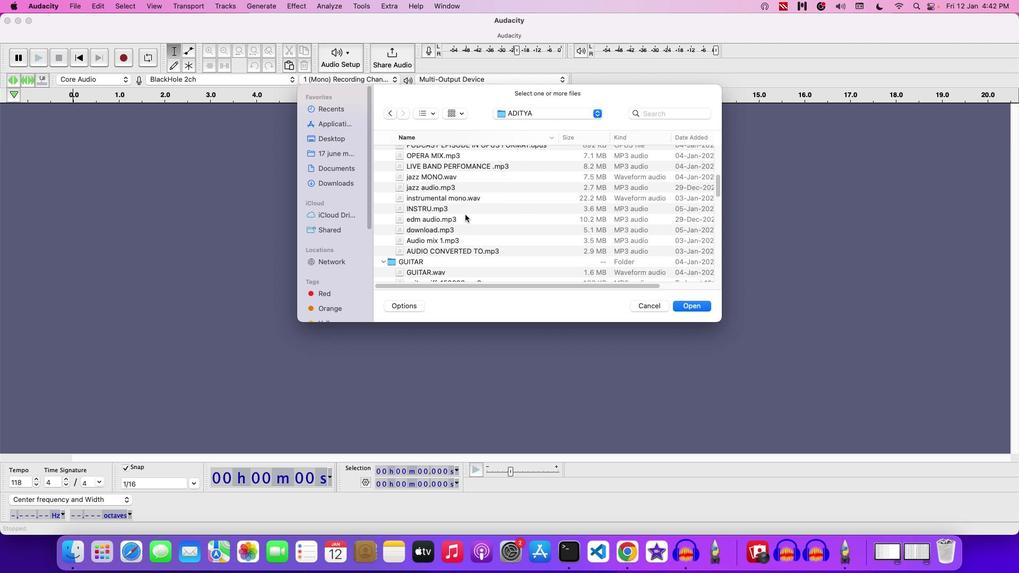 
Action: Mouse scrolled (457, 211) with delta (21, 66)
Screenshot: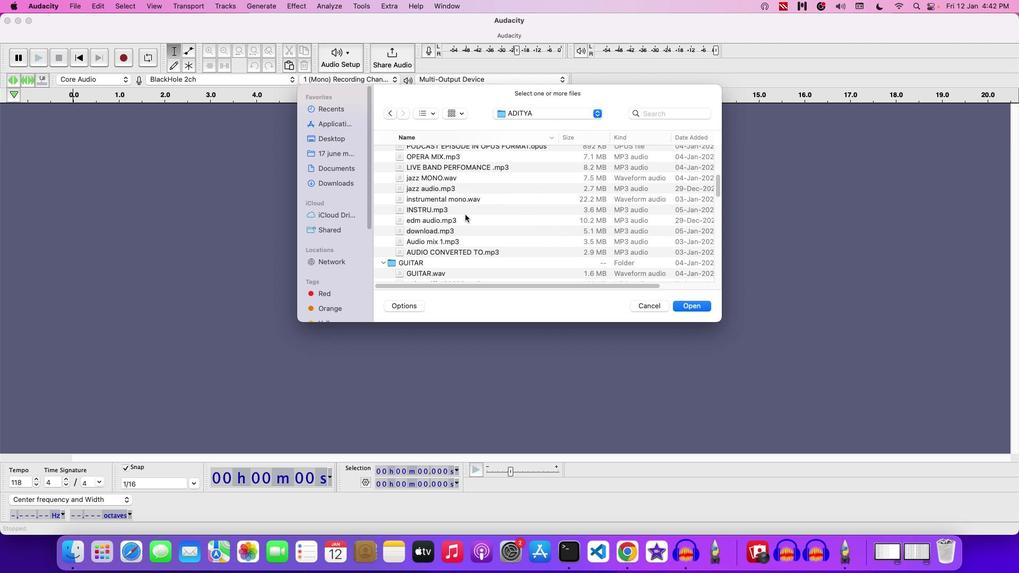 
Action: Mouse scrolled (457, 211) with delta (21, 66)
Screenshot: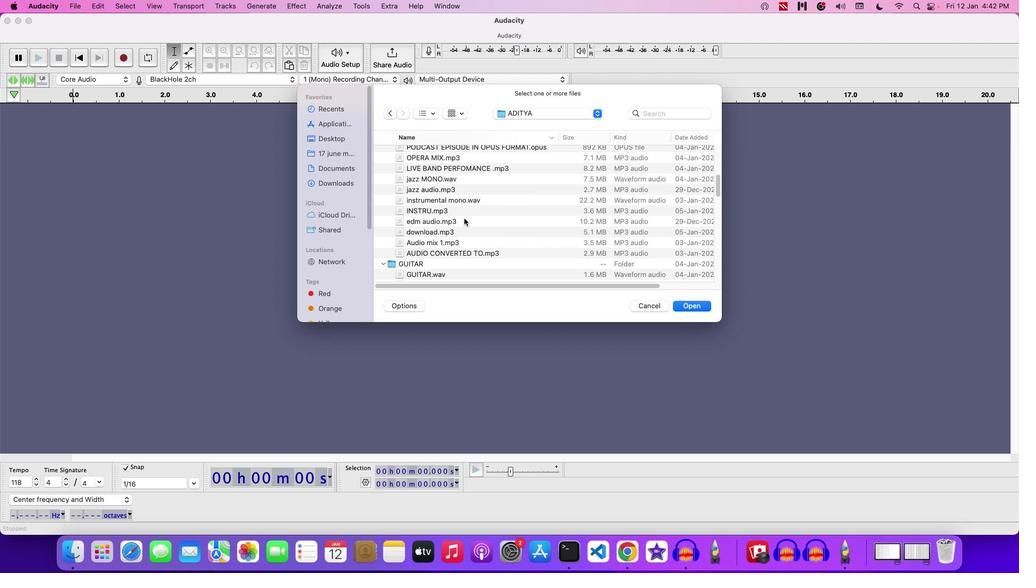 
Action: Mouse moved to (450, 226)
Screenshot: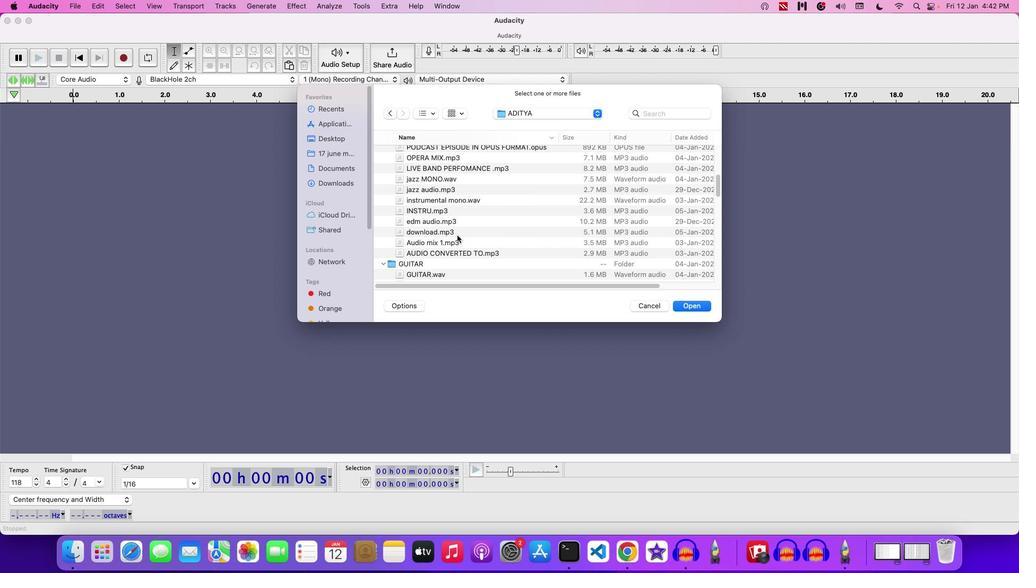 
Action: Mouse pressed left at (450, 226)
Screenshot: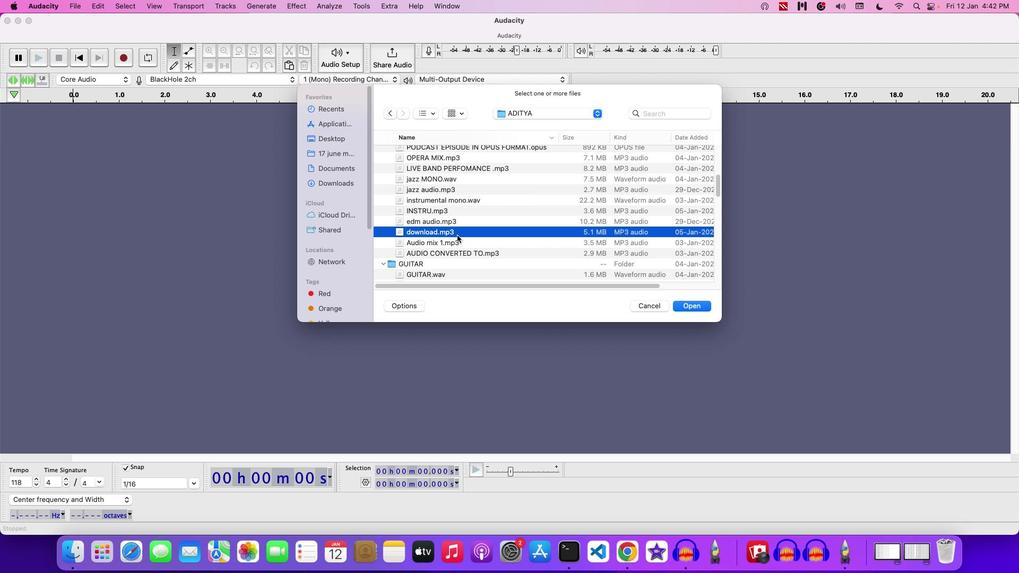 
Action: Mouse moved to (459, 223)
Screenshot: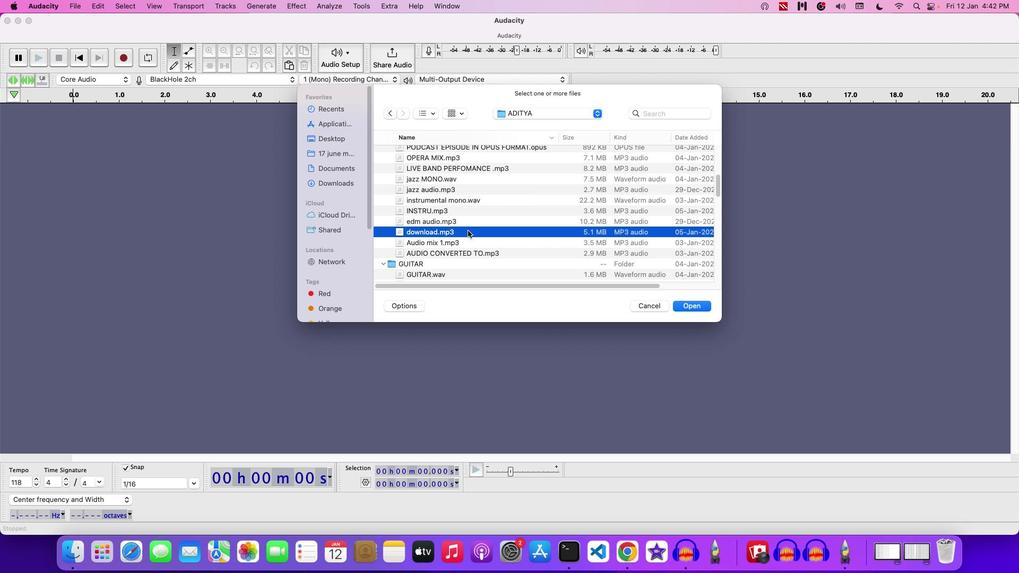 
Action: Mouse pressed left at (459, 223)
Screenshot: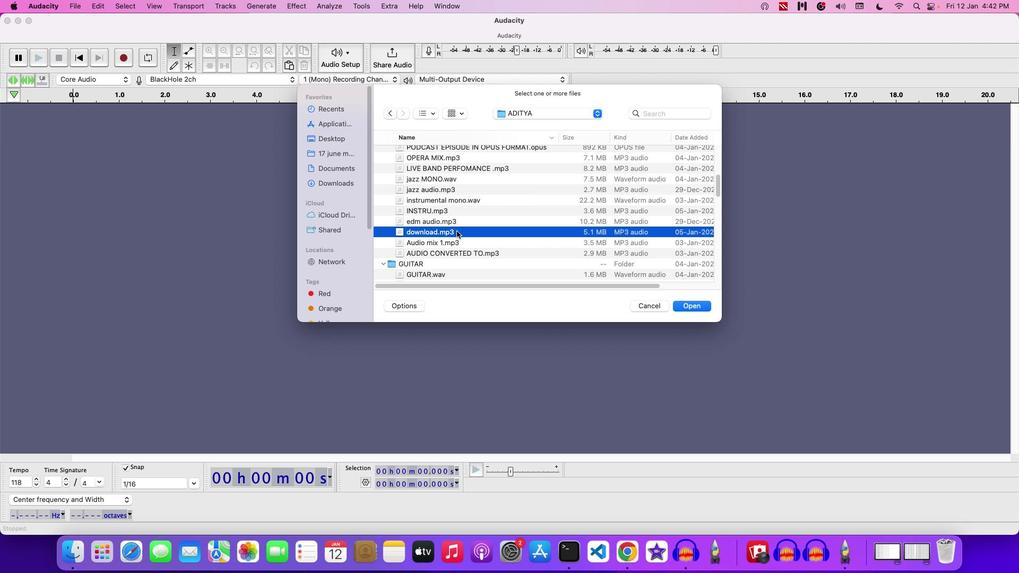 
Action: Mouse moved to (627, 272)
Screenshot: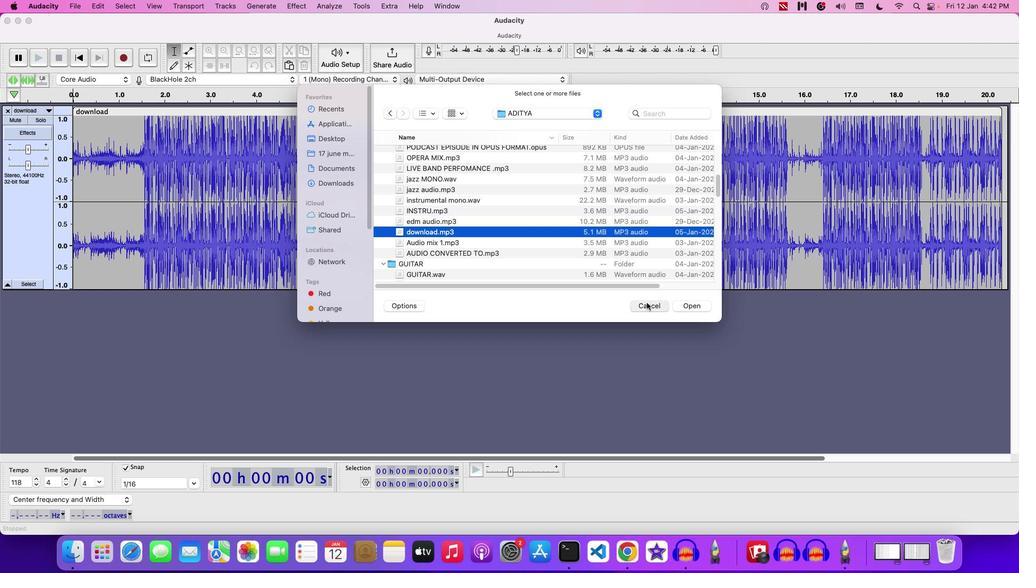
Action: Mouse pressed left at (627, 272)
Screenshot: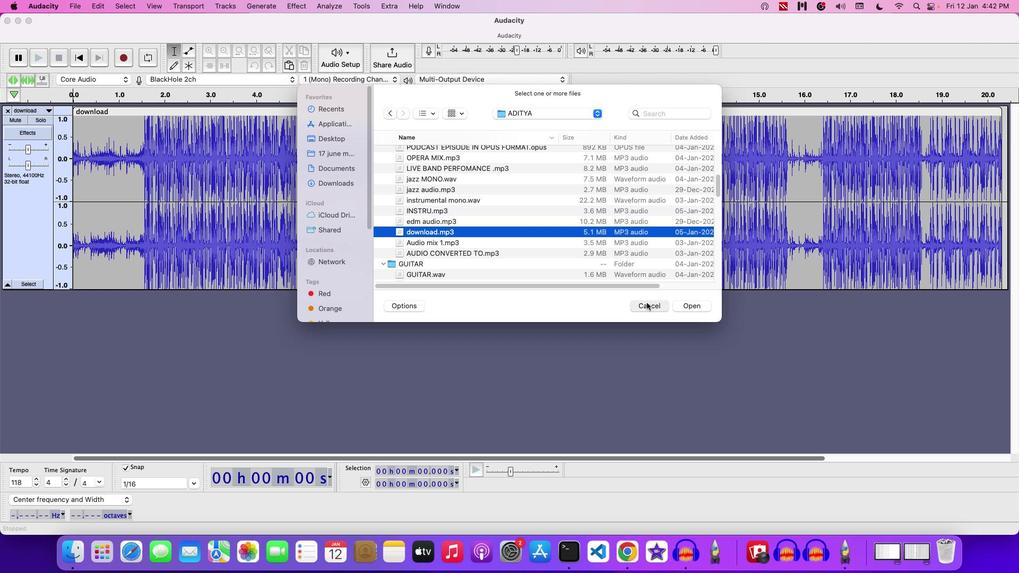 
Action: Mouse moved to (411, 228)
Screenshot: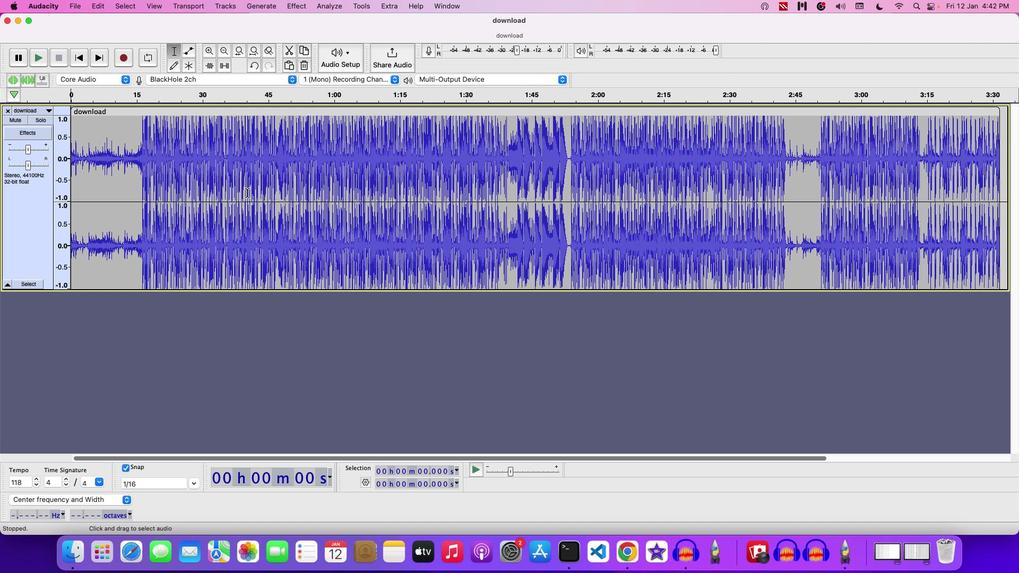 
Action: Key pressed Key.space
Screenshot: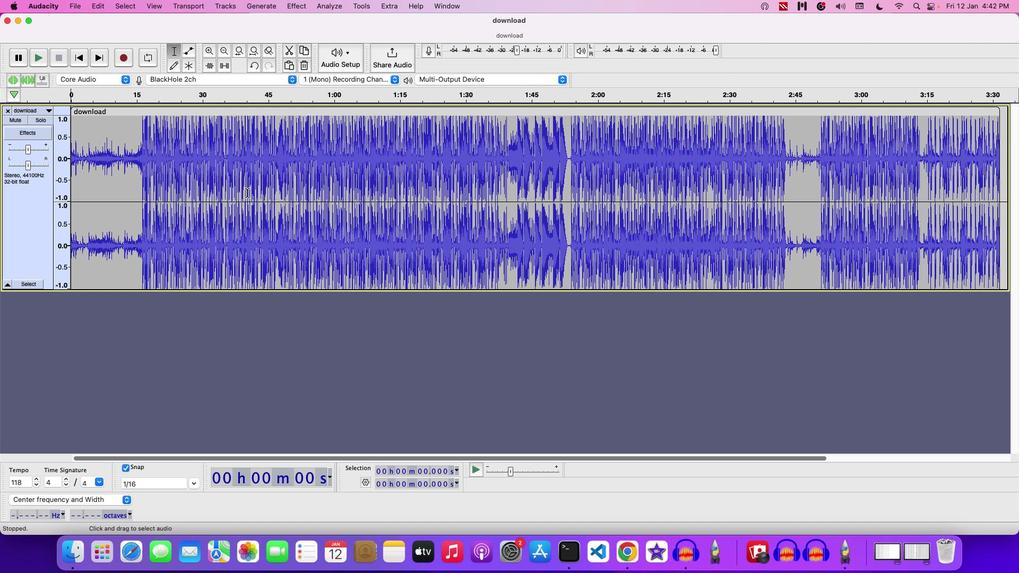 
Action: Mouse moved to (49, 165)
Screenshot: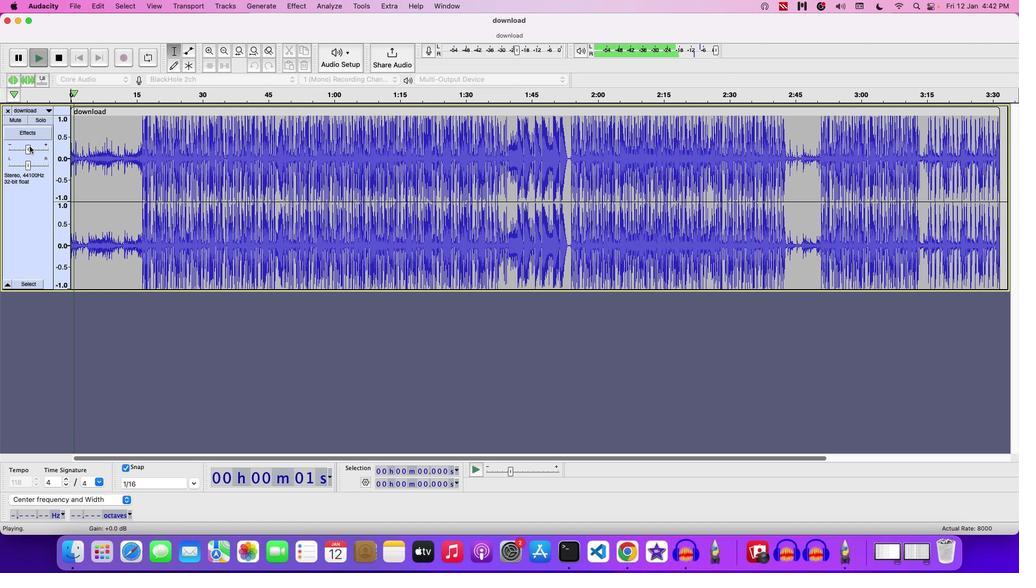 
Action: Mouse pressed left at (49, 165)
Screenshot: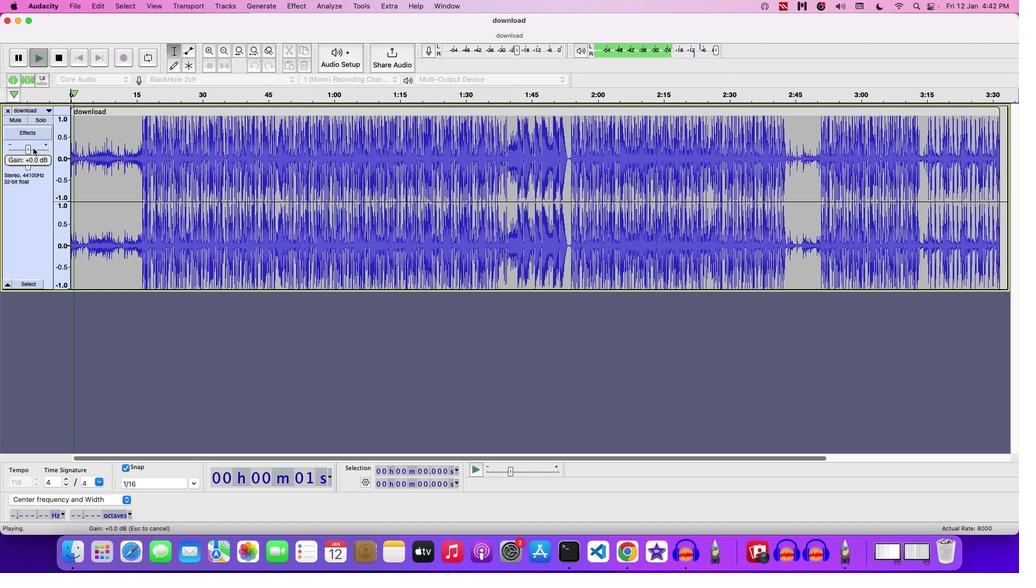 
Action: Mouse moved to (60, 166)
Screenshot: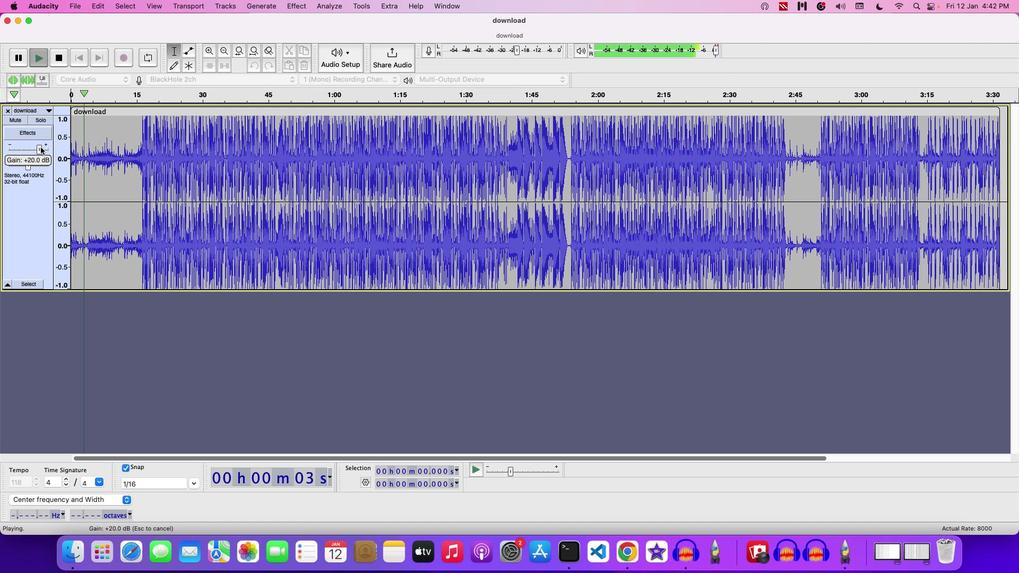
Action: Mouse pressed left at (60, 166)
Screenshot: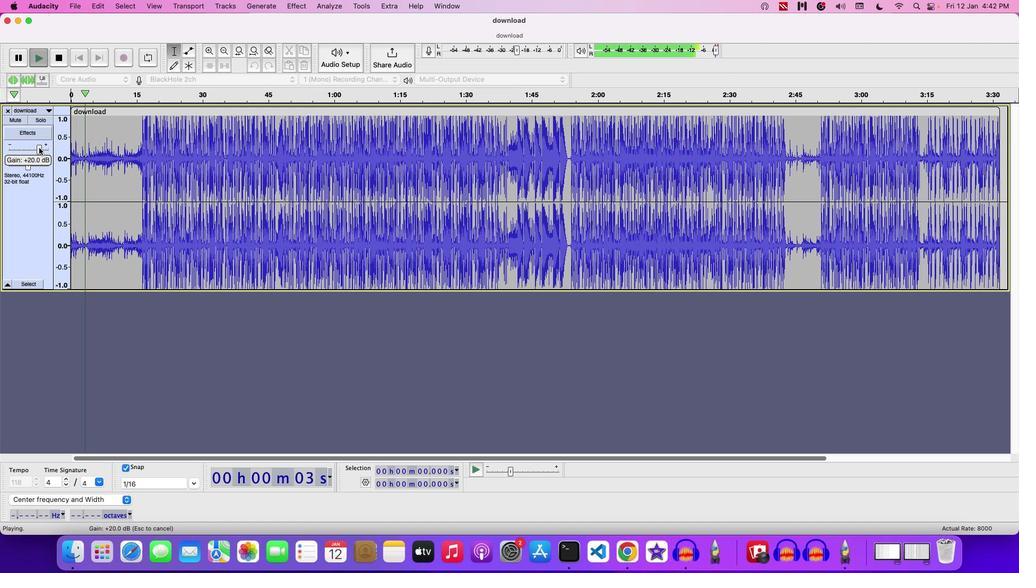 
Action: Mouse moved to (54, 166)
Screenshot: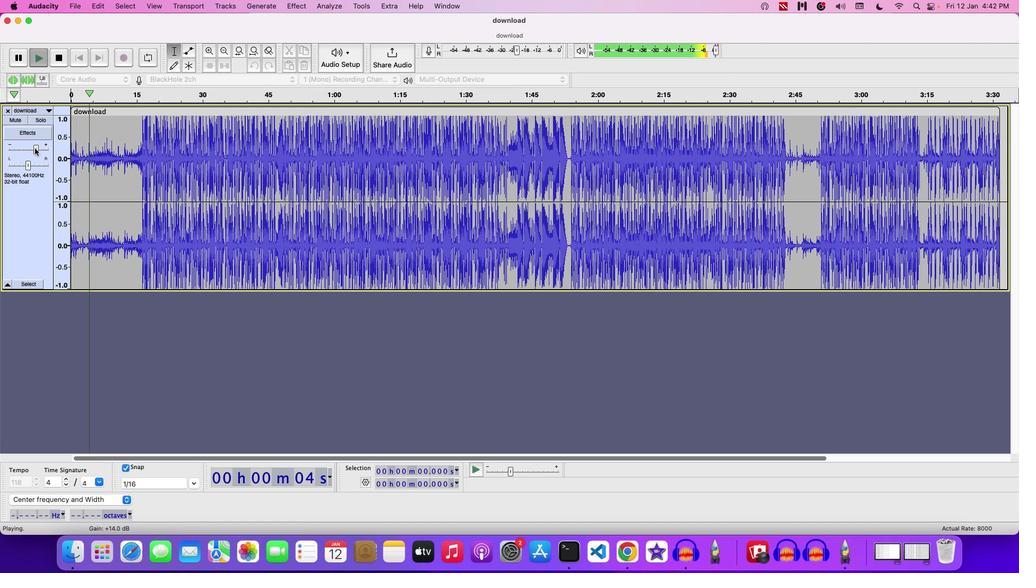 
Action: Mouse pressed left at (54, 166)
Screenshot: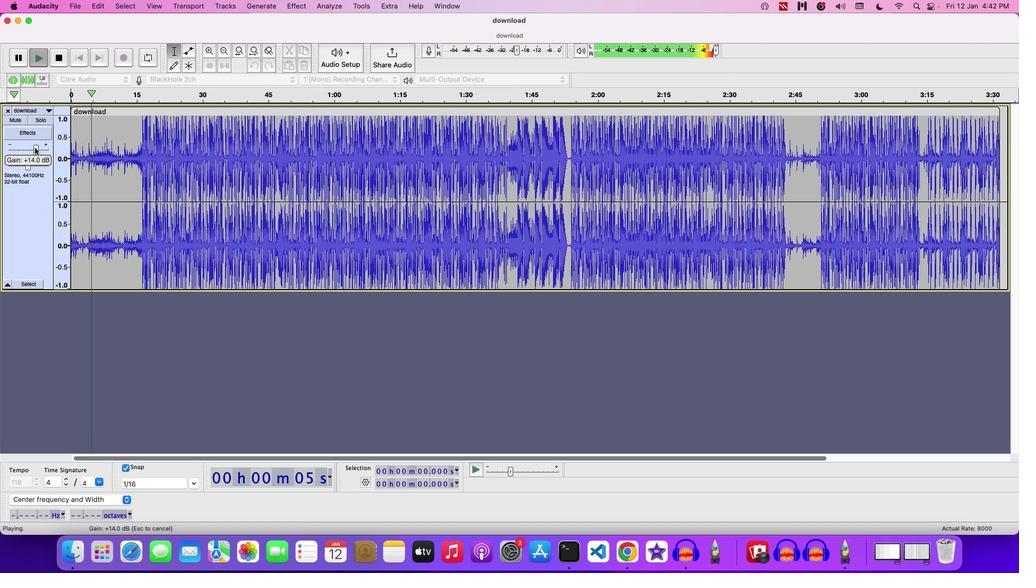 
Action: Mouse moved to (54, 166)
Screenshot: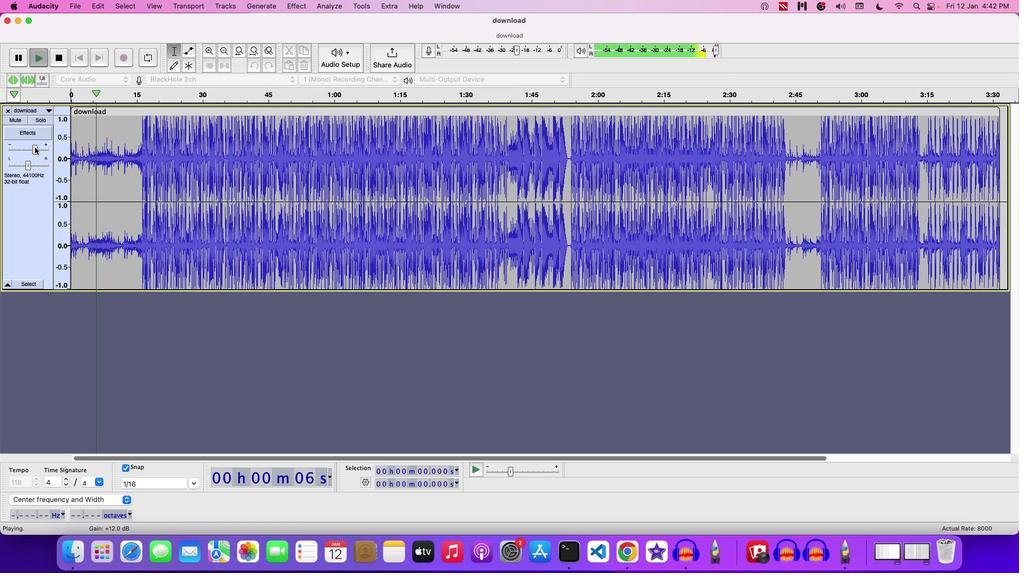 
Action: Mouse pressed left at (54, 166)
Screenshot: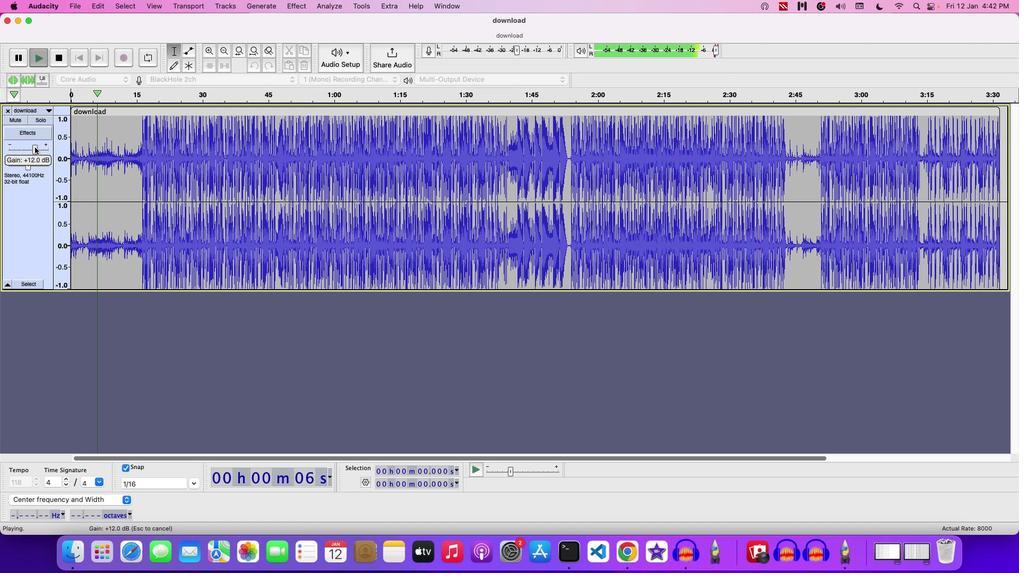 
Action: Mouse moved to (956, 143)
Screenshot: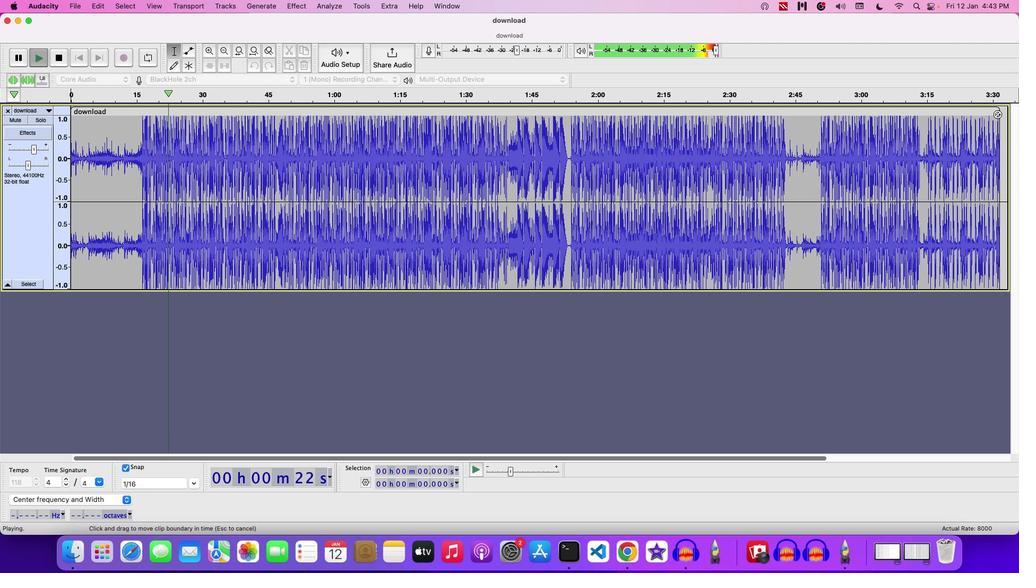 
Action: Key pressed Key.space
Screenshot: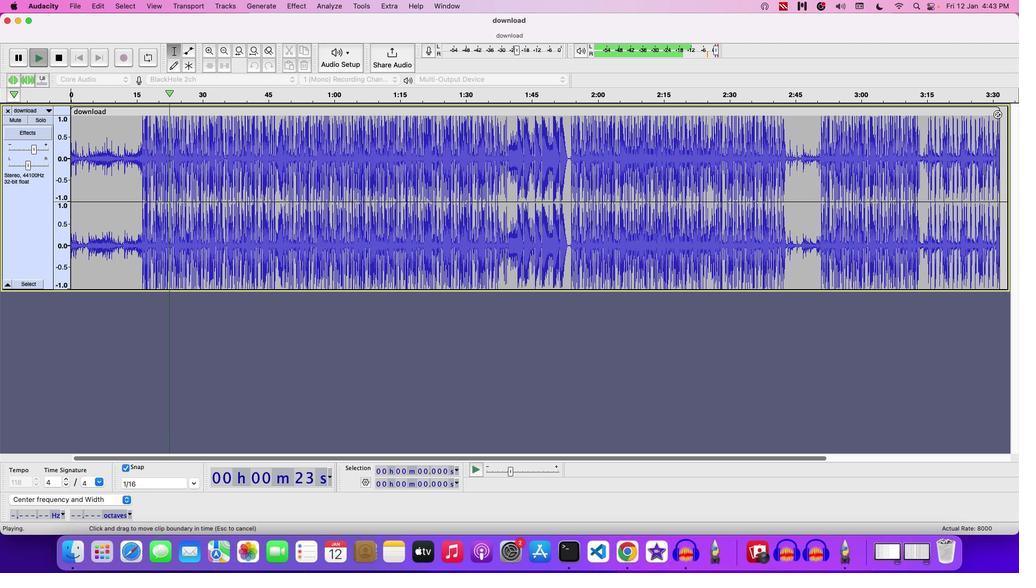 
Action: Mouse pressed left at (956, 143)
Screenshot: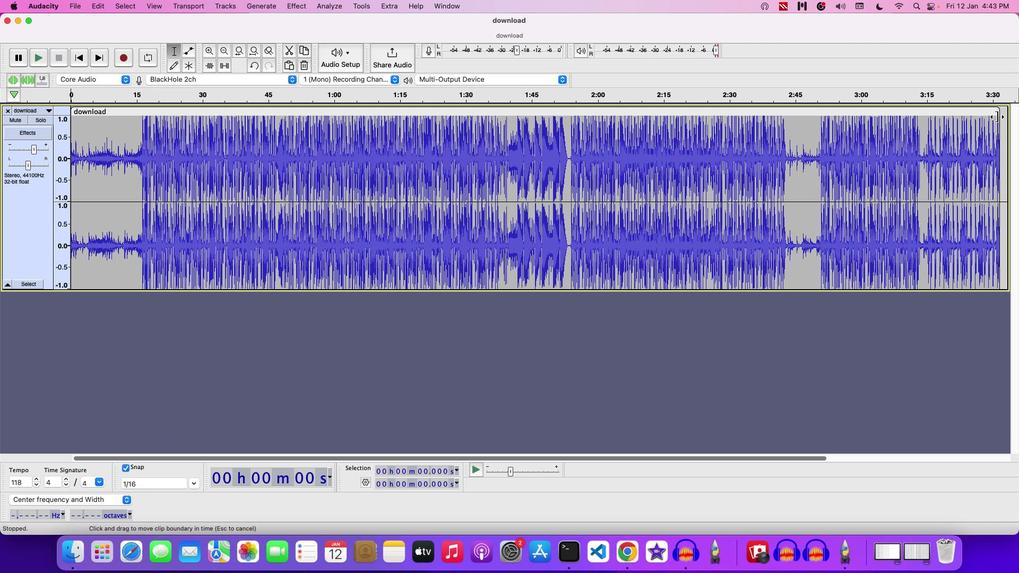 
Action: Mouse moved to (278, 170)
Screenshot: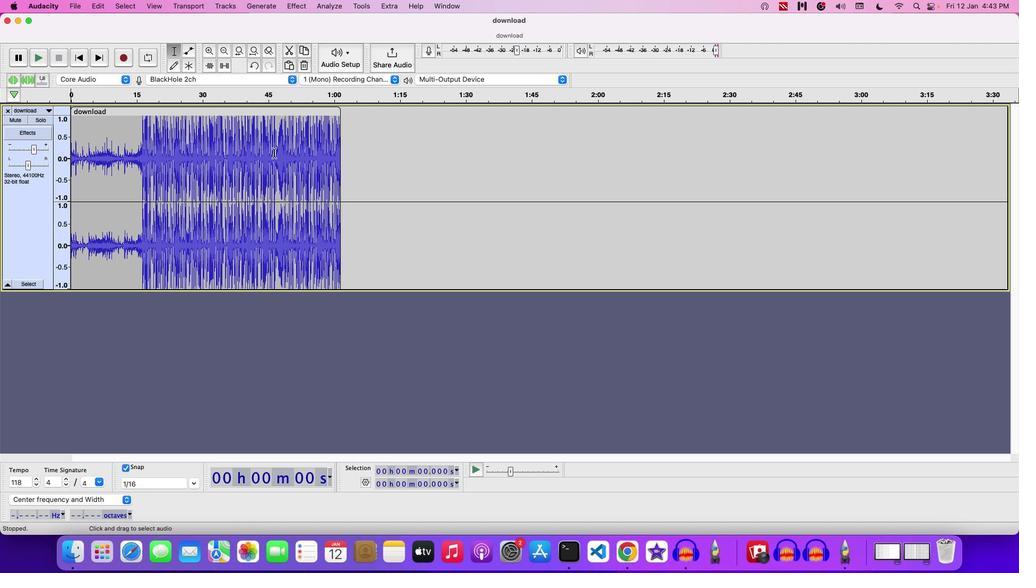 
Action: Mouse pressed left at (278, 170)
Screenshot: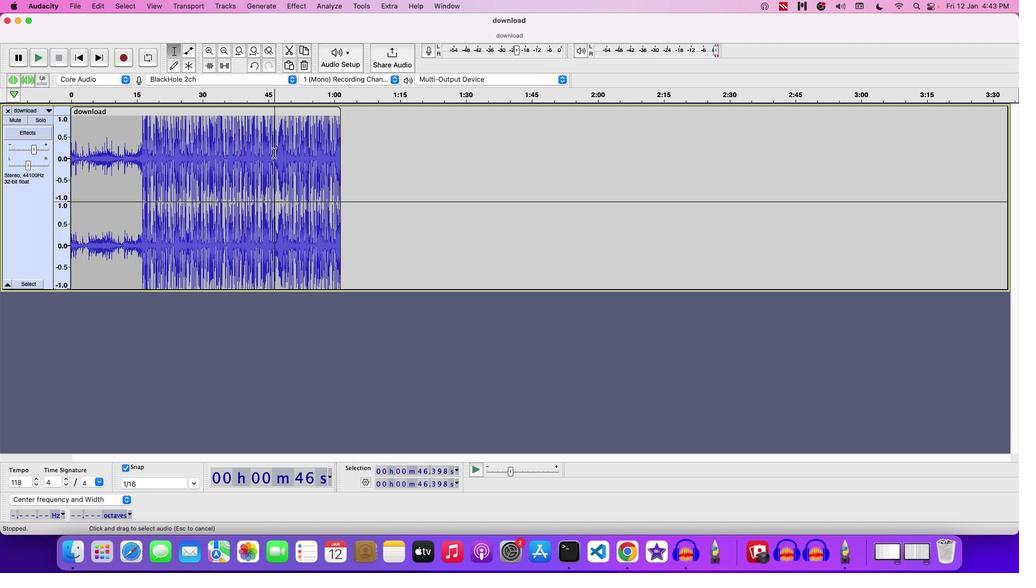 
Action: Mouse moved to (339, 164)
Screenshot: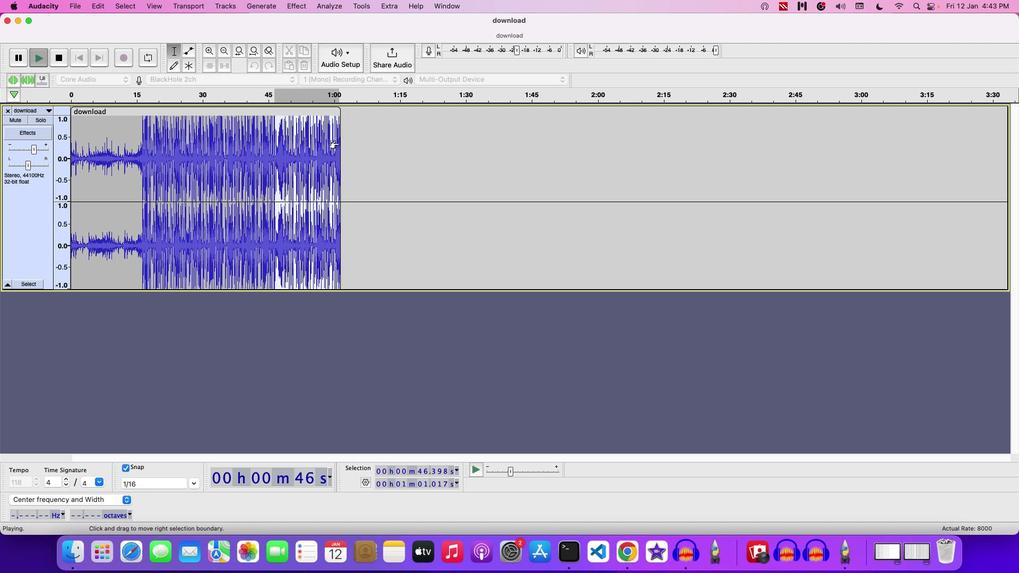 
Action: Key pressed Key.space
Screenshot: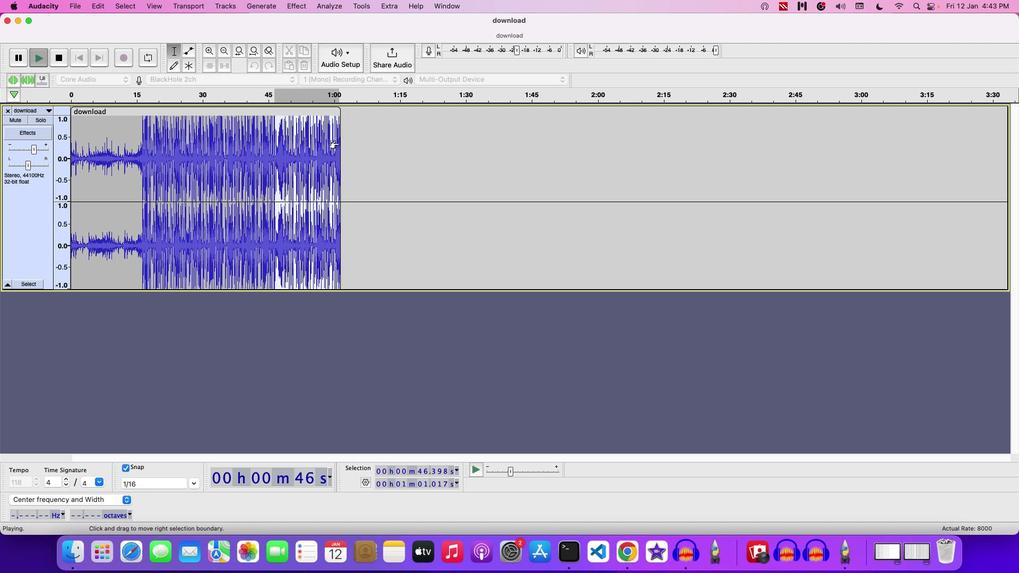 
Action: Mouse moved to (295, 70)
Screenshot: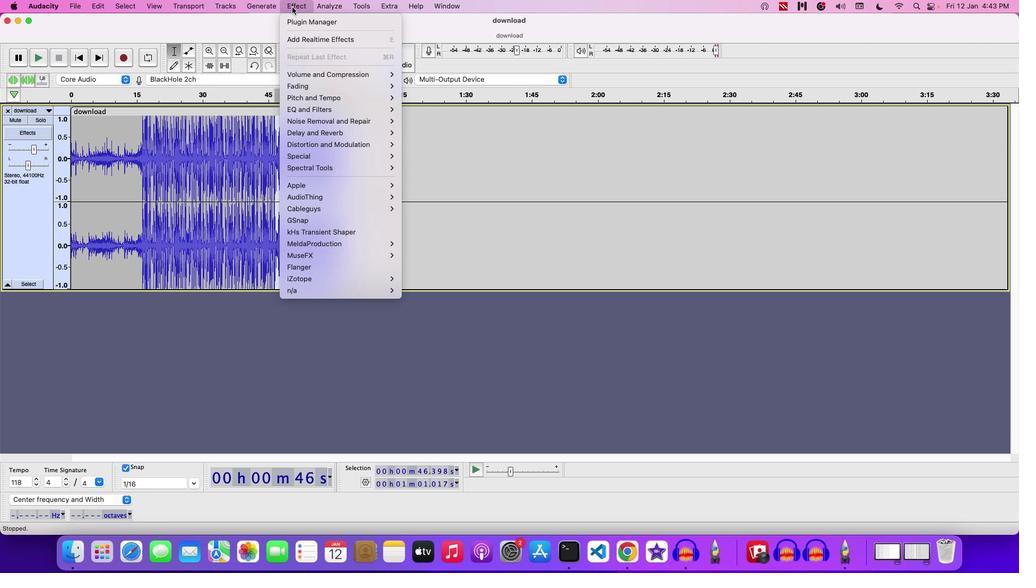 
Action: Mouse pressed left at (295, 70)
Screenshot: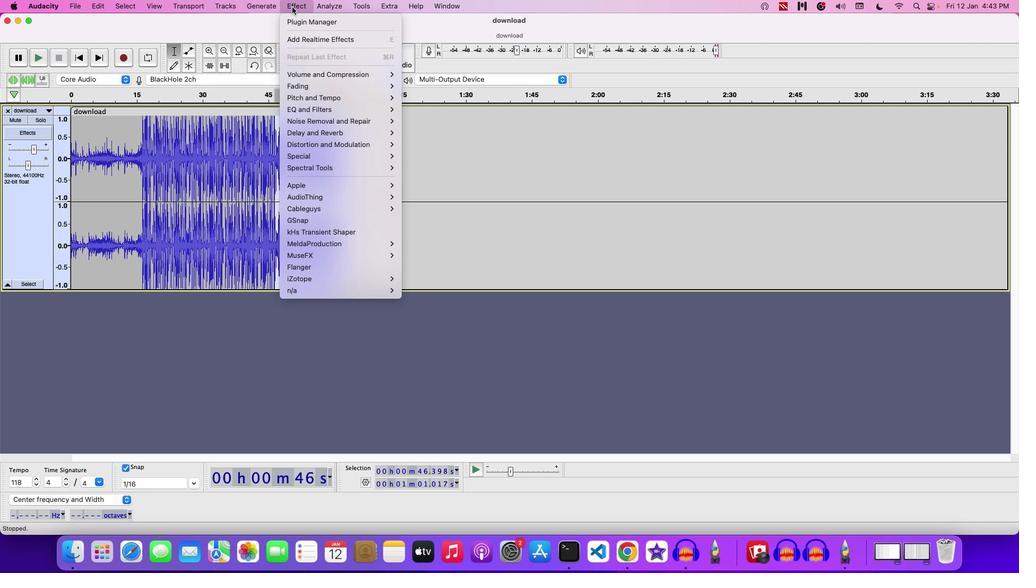 
Action: Mouse moved to (421, 148)
Screenshot: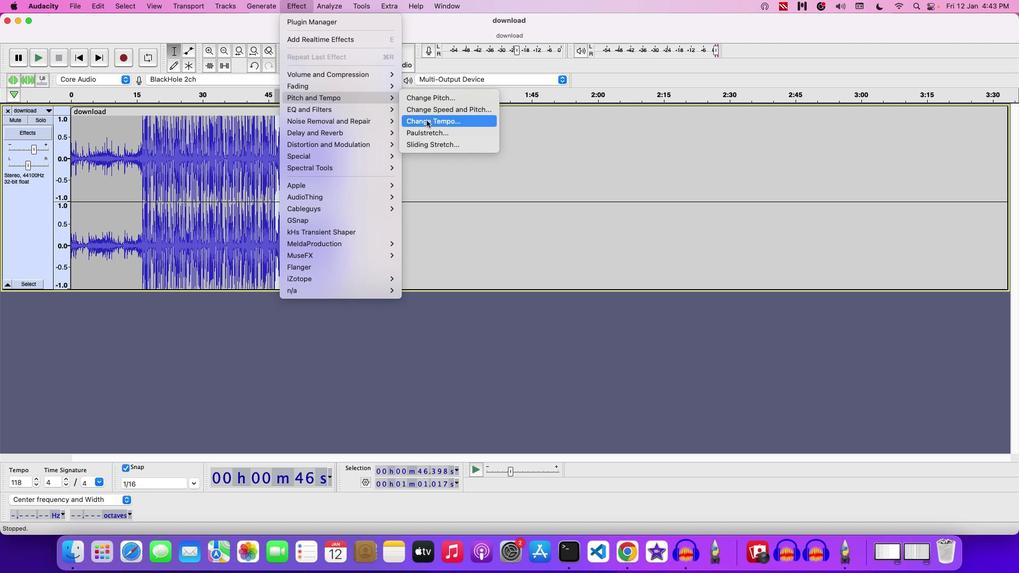 
Action: Mouse pressed left at (421, 148)
Screenshot: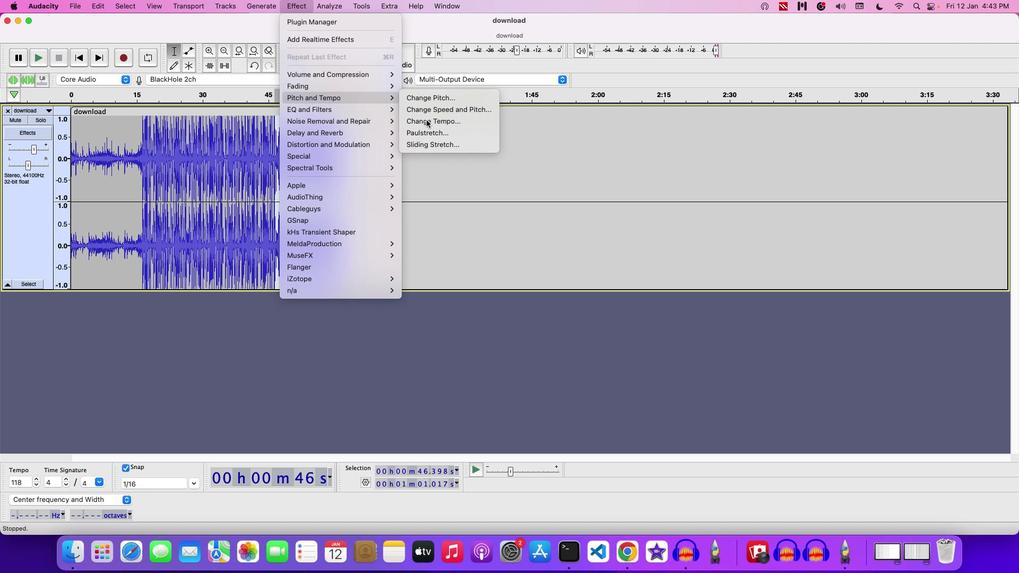 
Action: Mouse moved to (456, 238)
Screenshot: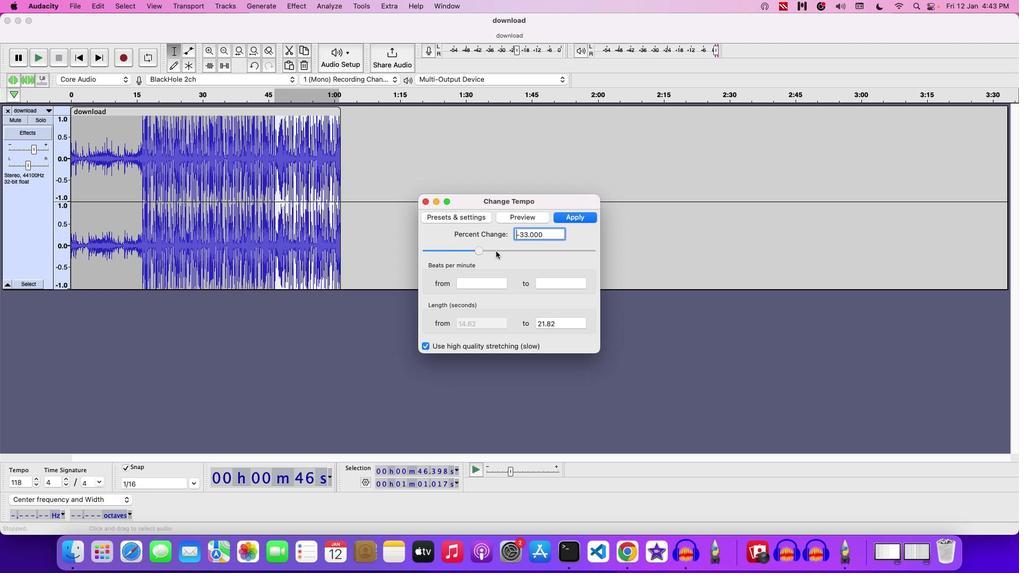
Action: Mouse pressed left at (456, 238)
Screenshot: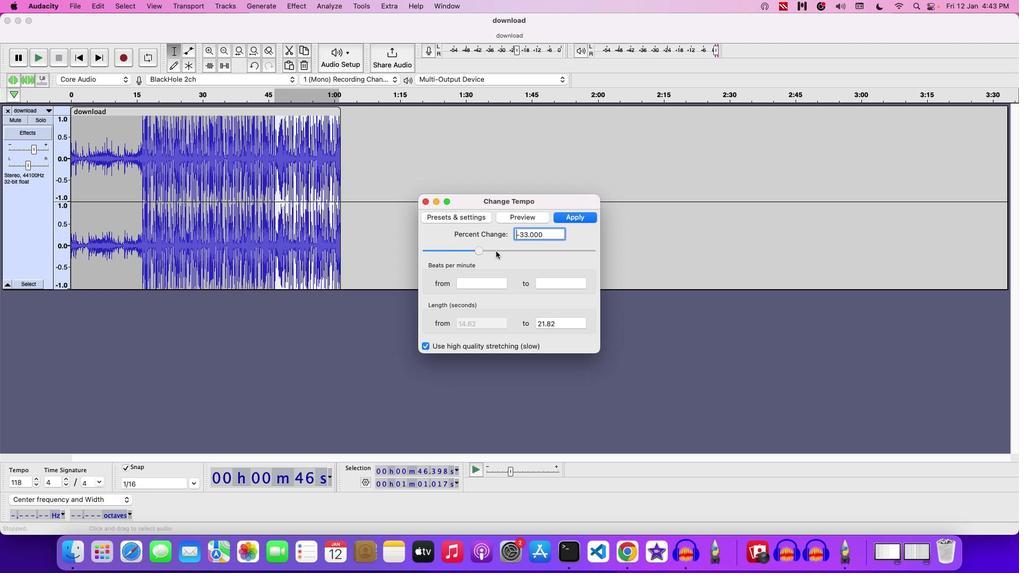 
Action: Mouse moved to (515, 214)
Screenshot: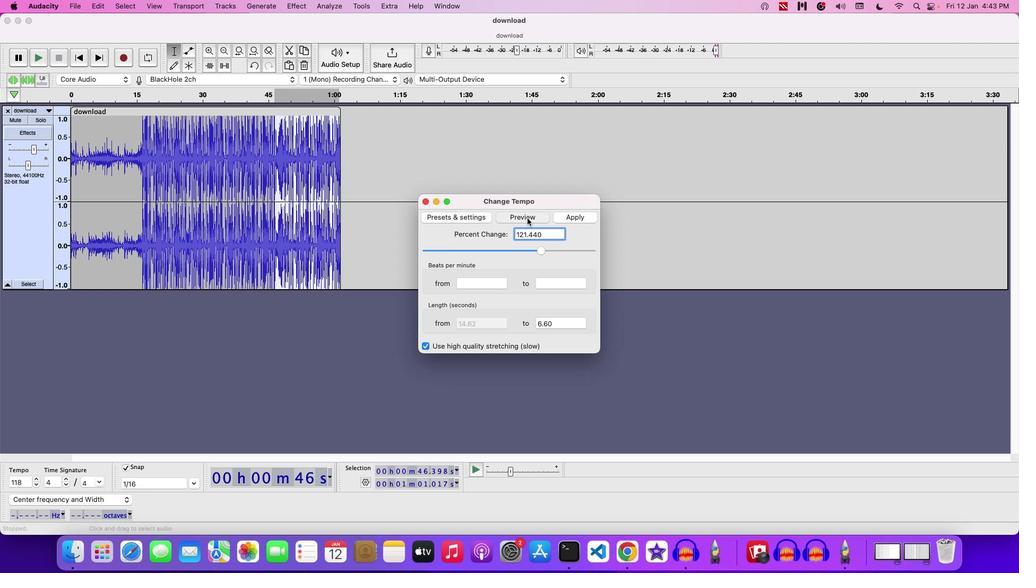 
Action: Mouse pressed left at (515, 214)
Screenshot: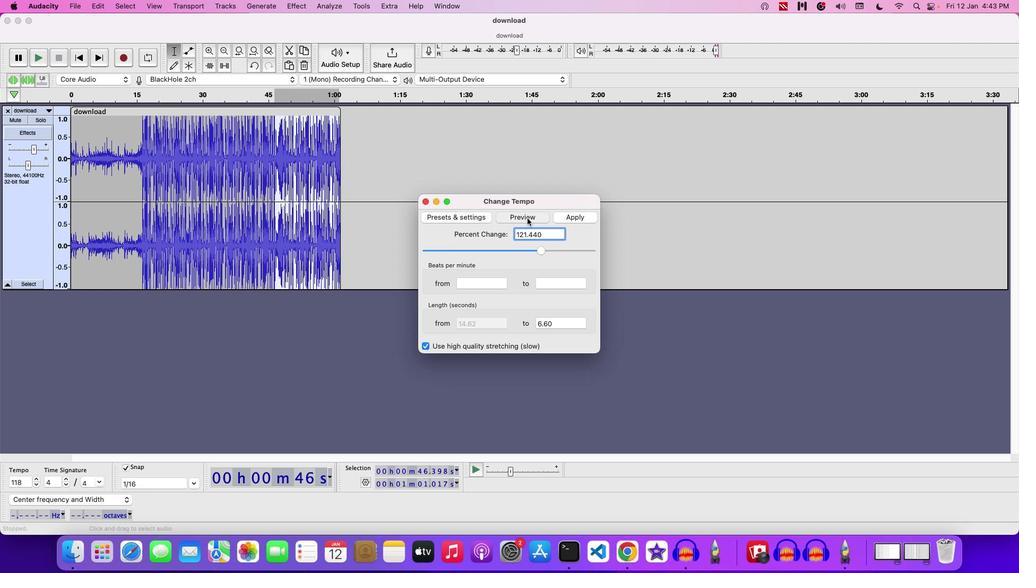 
Action: Mouse moved to (566, 214)
Screenshot: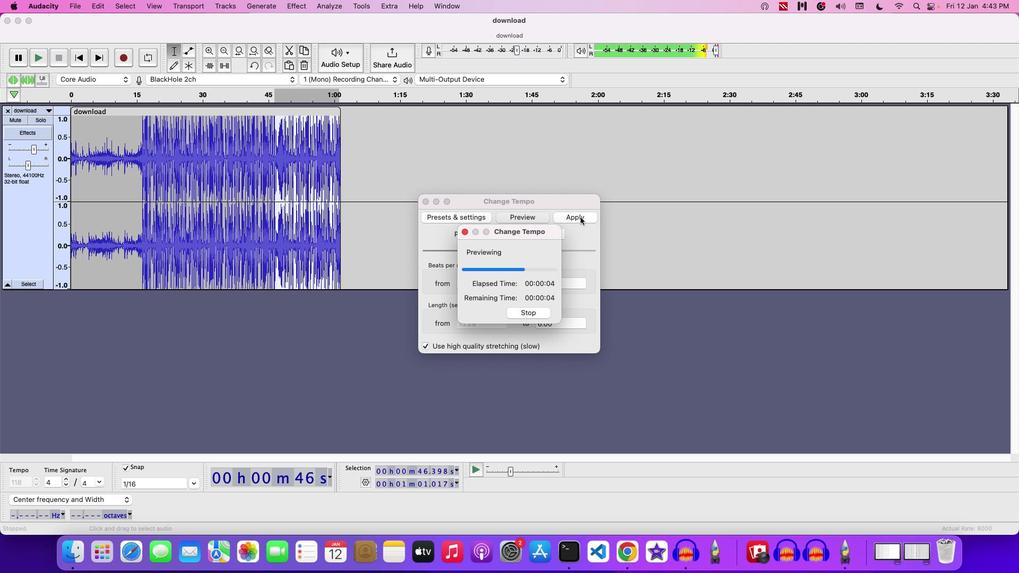 
Action: Mouse pressed left at (566, 214)
Screenshot: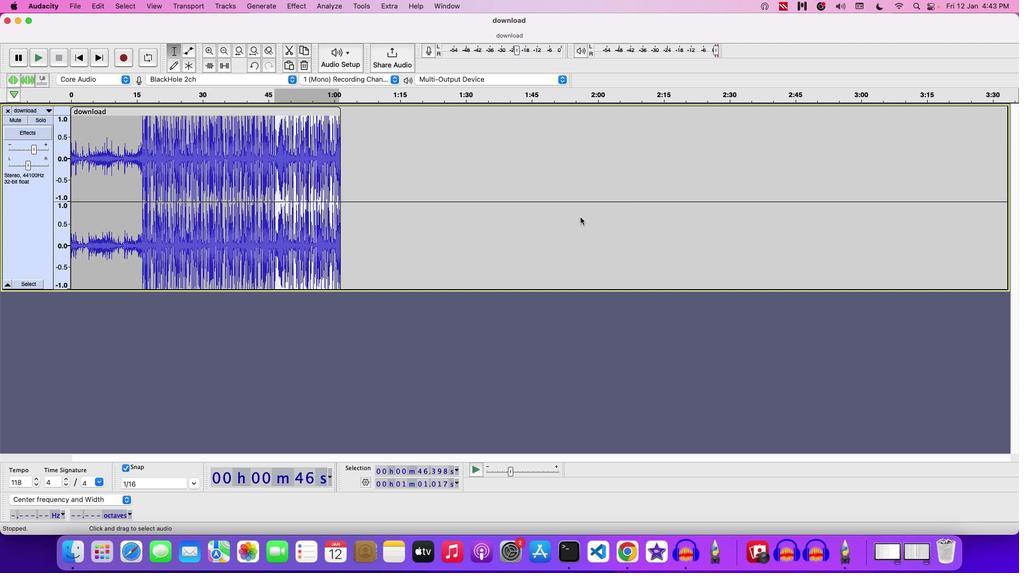 
Action: Mouse moved to (45, 214)
Screenshot: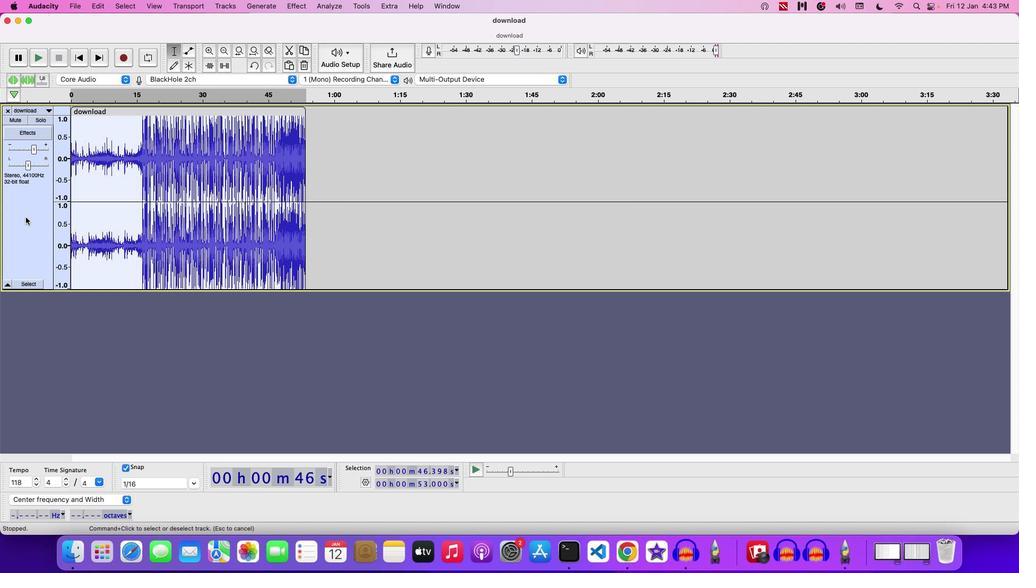 
Action: Mouse pressed left at (45, 214)
Screenshot: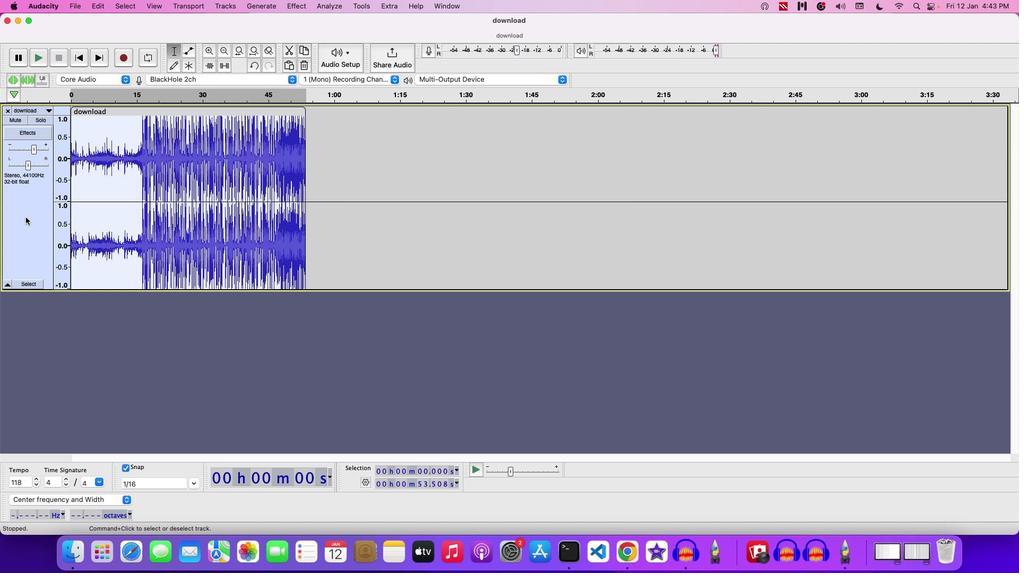
Action: Mouse pressed left at (45, 214)
Screenshot: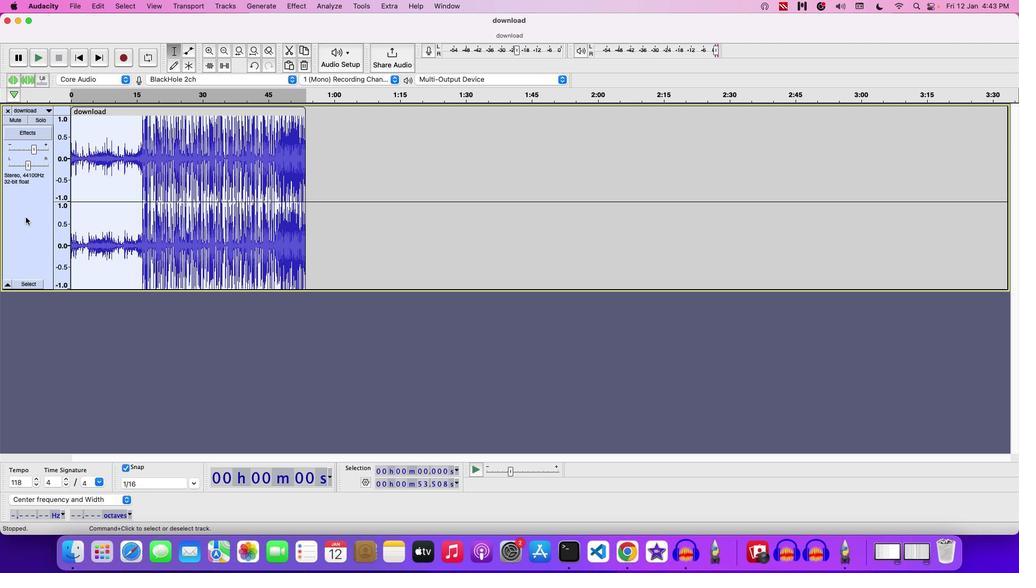 
Action: Mouse moved to (50, 213)
Screenshot: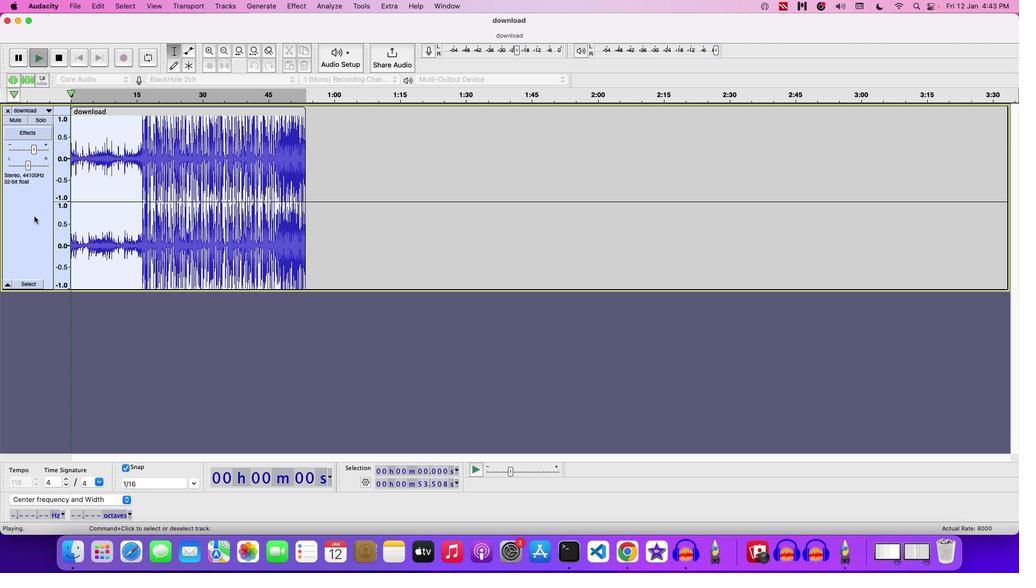 
Action: Key pressed Key.space
Screenshot: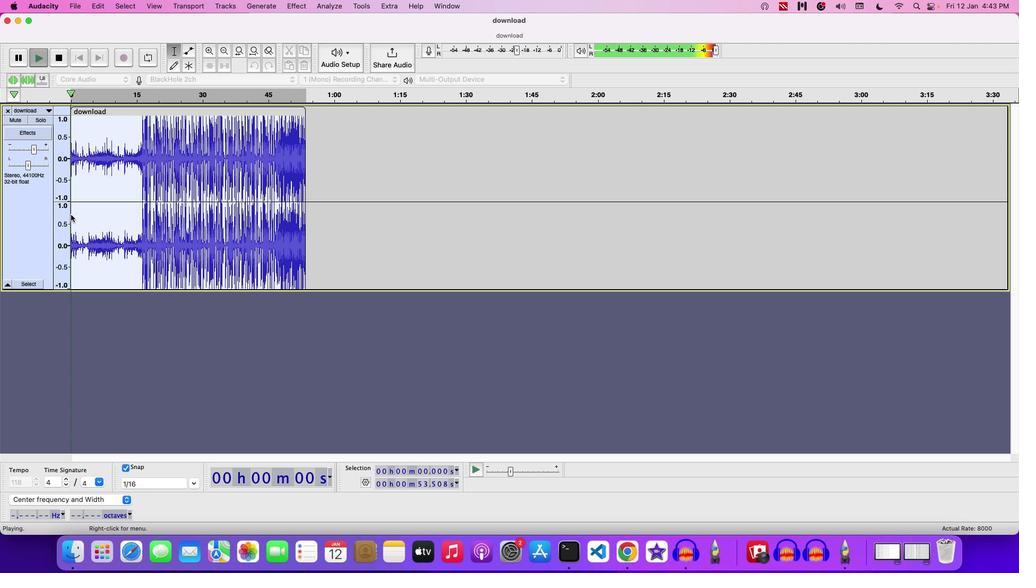 
Action: Mouse moved to (54, 168)
Screenshot: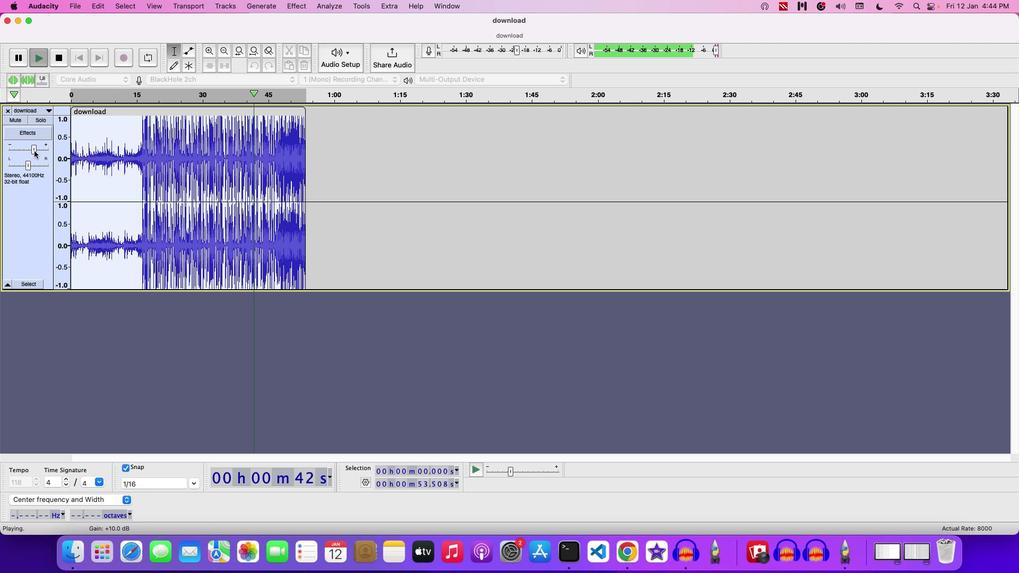 
Action: Mouse pressed left at (54, 168)
Screenshot: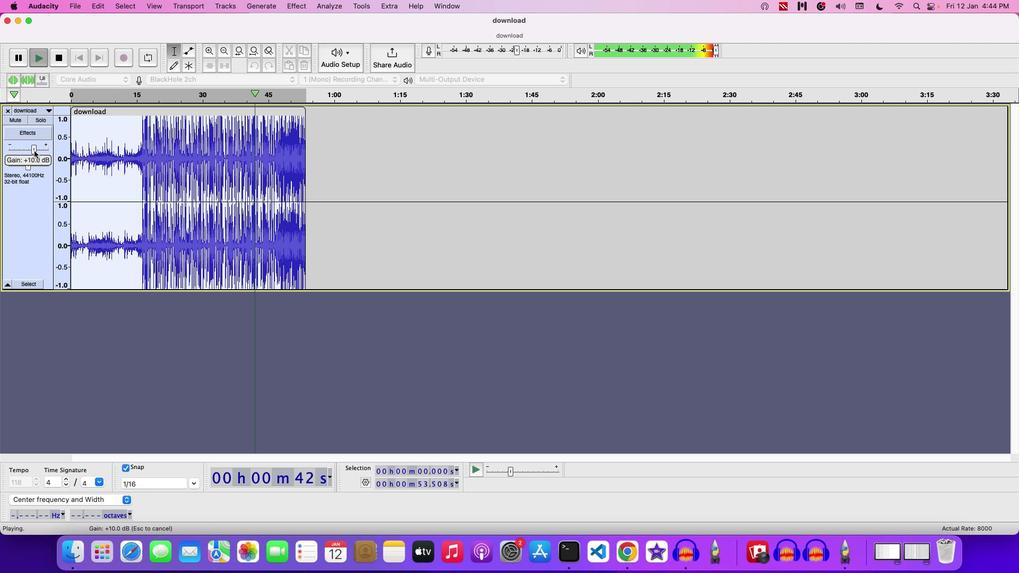 
Action: Mouse moved to (96, 68)
Screenshot: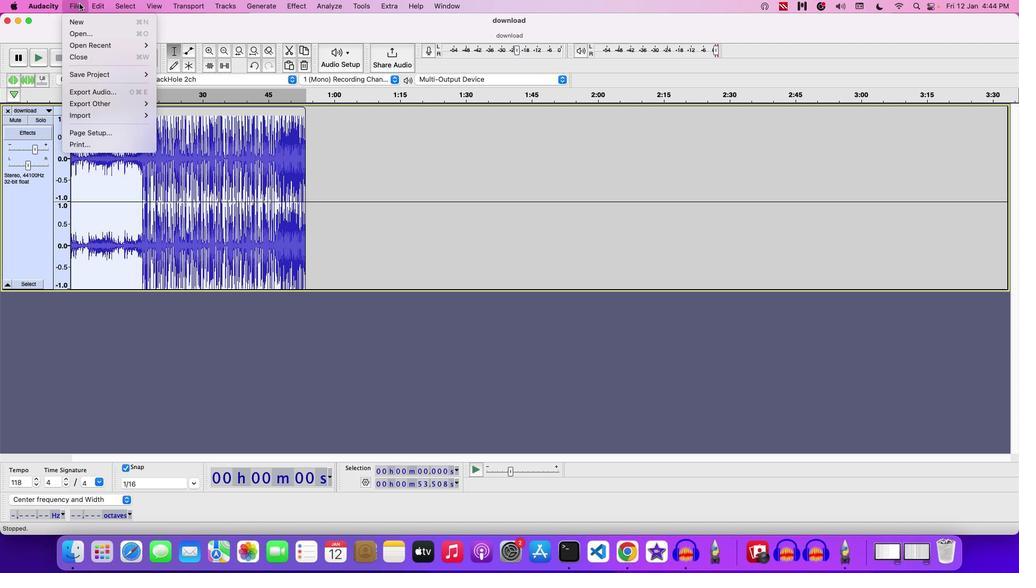 
Action: Mouse pressed left at (96, 68)
Screenshot: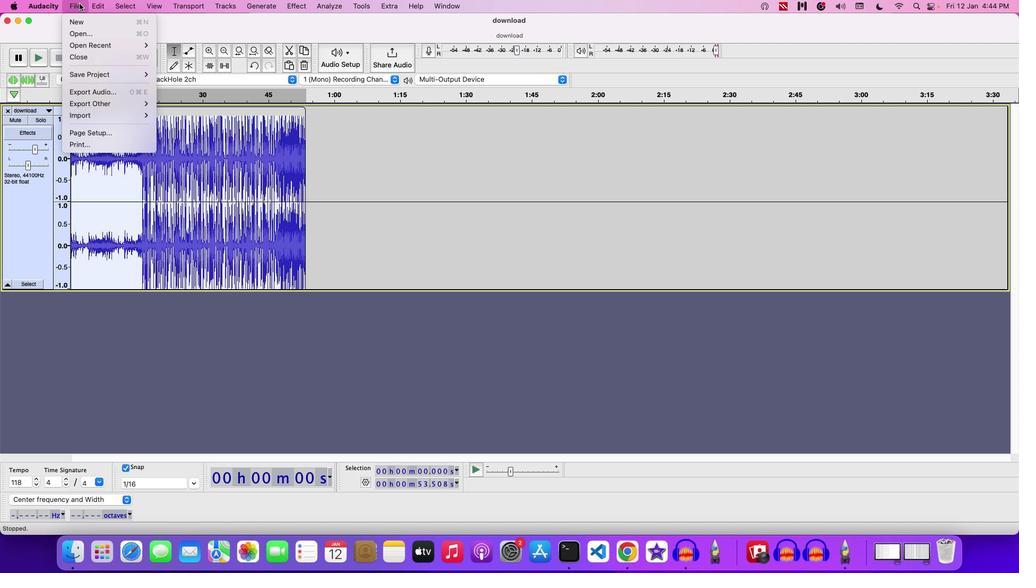 
Action: Mouse moved to (183, 113)
Screenshot: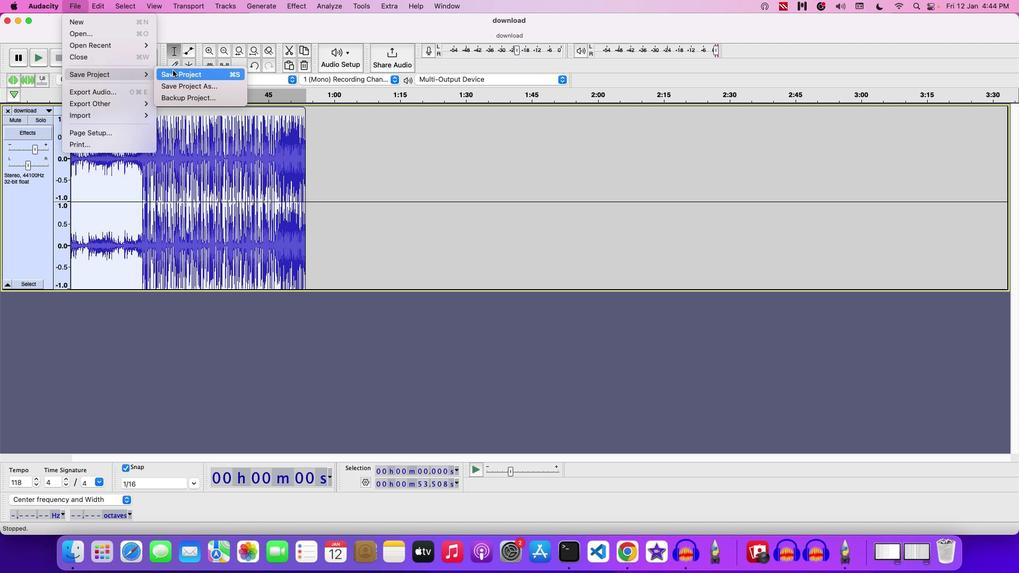 
Action: Mouse pressed left at (183, 113)
Screenshot: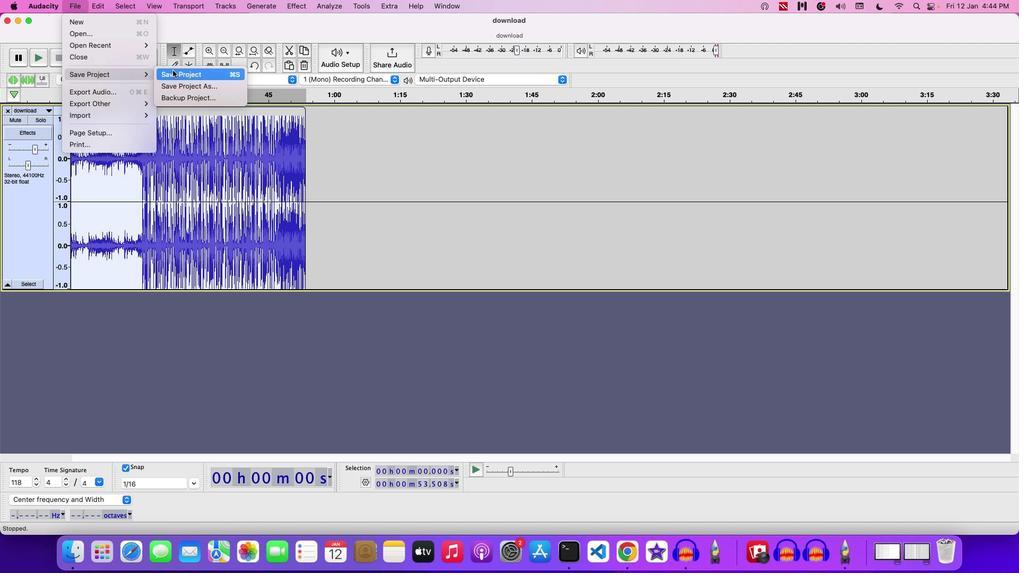 
Action: Mouse moved to (500, 230)
Screenshot: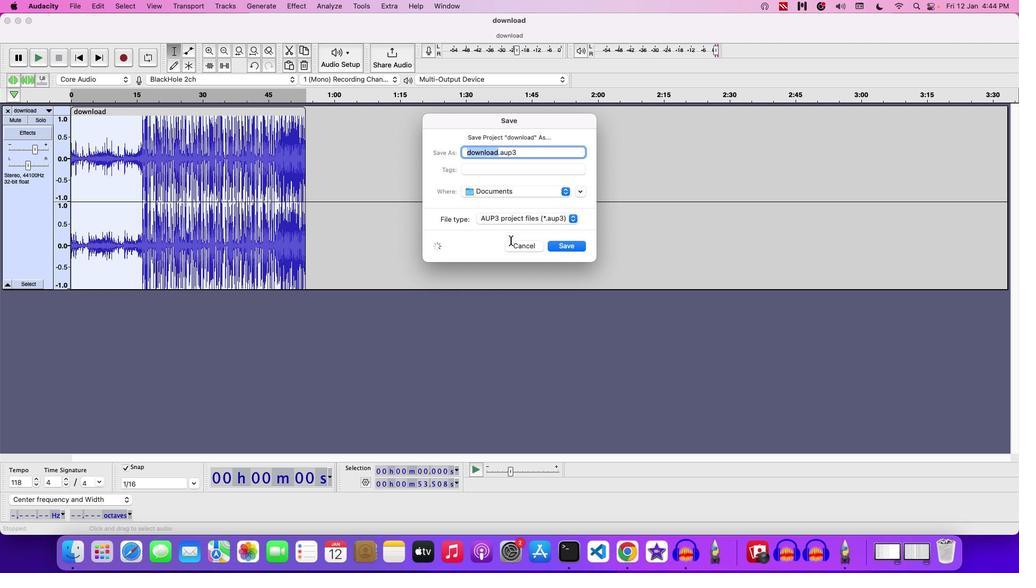 
Action: Key pressed Key.backspace'U''S''I''N''G'Key.space'C''H''A''N''G''E'Key.space'T''E''M''P''O'Key.space'E''F''F''E''C''T'Key.space
Screenshot: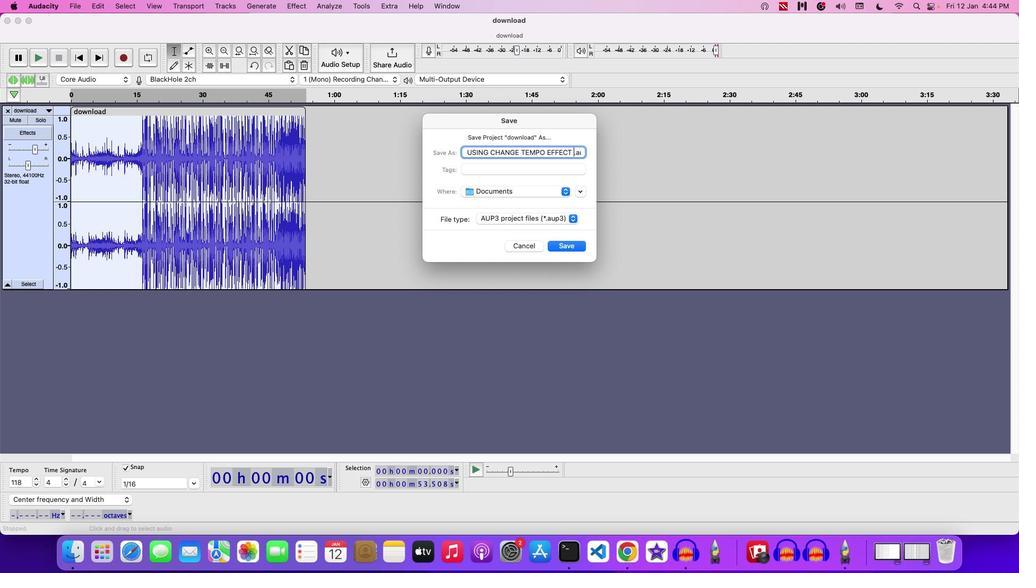 
Action: Mouse moved to (543, 281)
Screenshot: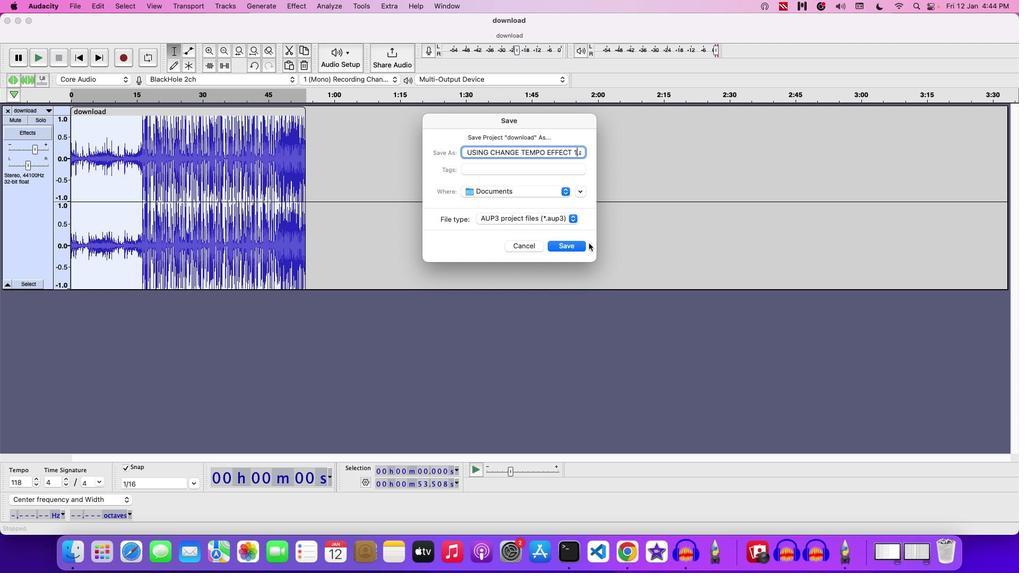
Action: Key pressed '1'
Screenshot: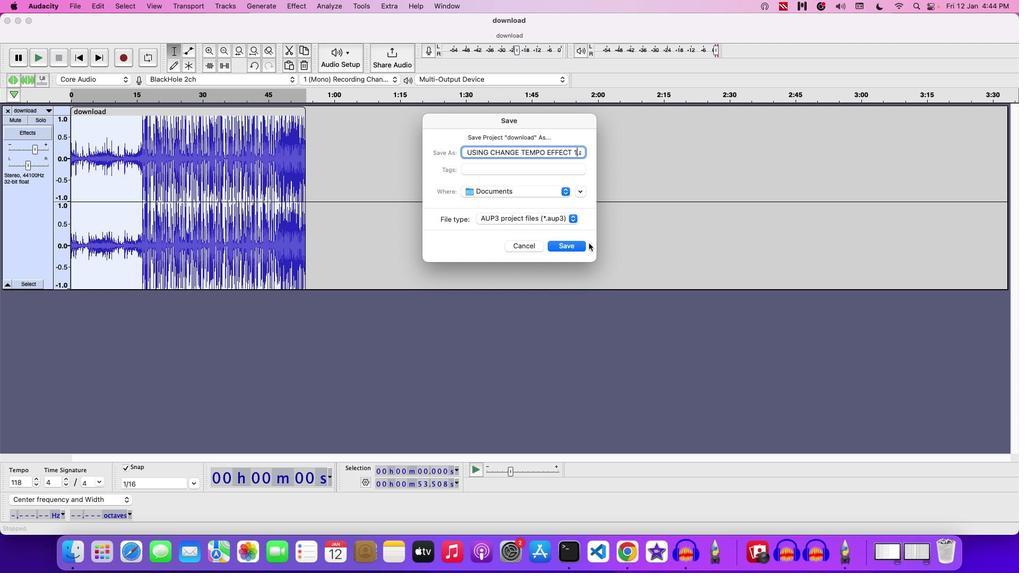 
Action: Mouse moved to (556, 232)
Screenshot: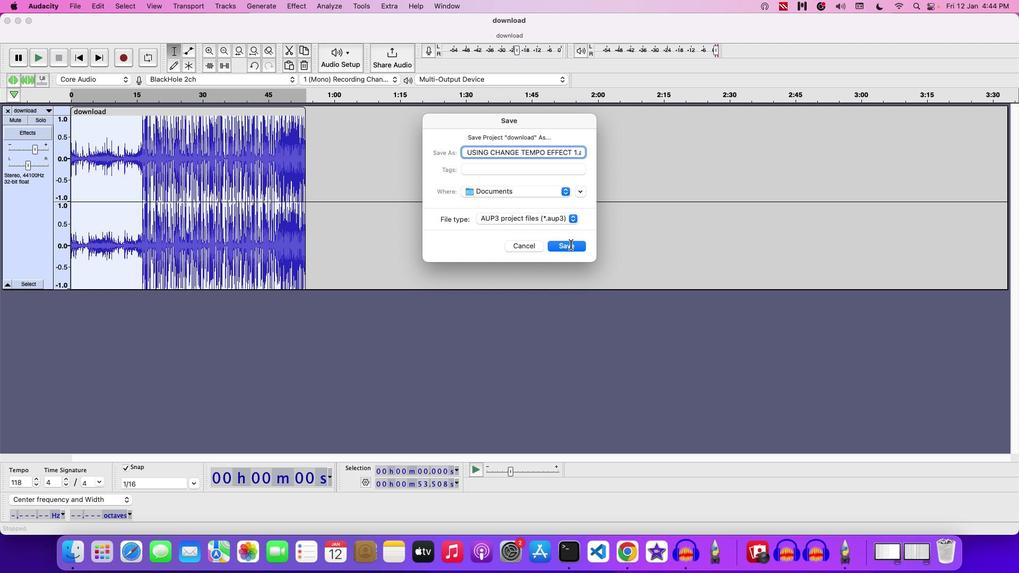 
Action: Mouse pressed left at (556, 232)
Screenshot: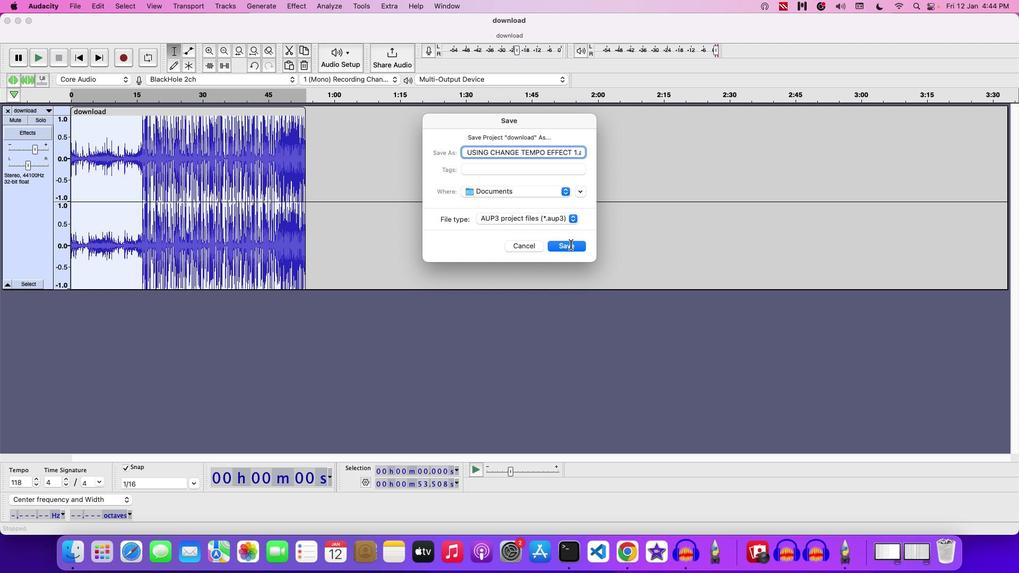
